 Task: Add Attachment from Google Drive to Card Card0000000023 in Board Board0000000006 in Workspace WS0000000002 in Trello. Add Cover Orange to Card Card0000000023 in Board Board0000000006 in Workspace WS0000000002 in Trello. Add "Add Label …" with "Title" Title0000000023 to Button Button0000000023 to Card Card0000000023 in Board Board0000000006 in Workspace WS0000000002 in Trello. Add Description DS0000000023 to Card Card0000000023 in Board Board0000000006 in Workspace WS0000000002 in Trello. Add Comment CM0000000023 to Card Card0000000023 in Board Board0000000006 in Workspace WS0000000002 in Trello
Action: Mouse moved to (388, 512)
Screenshot: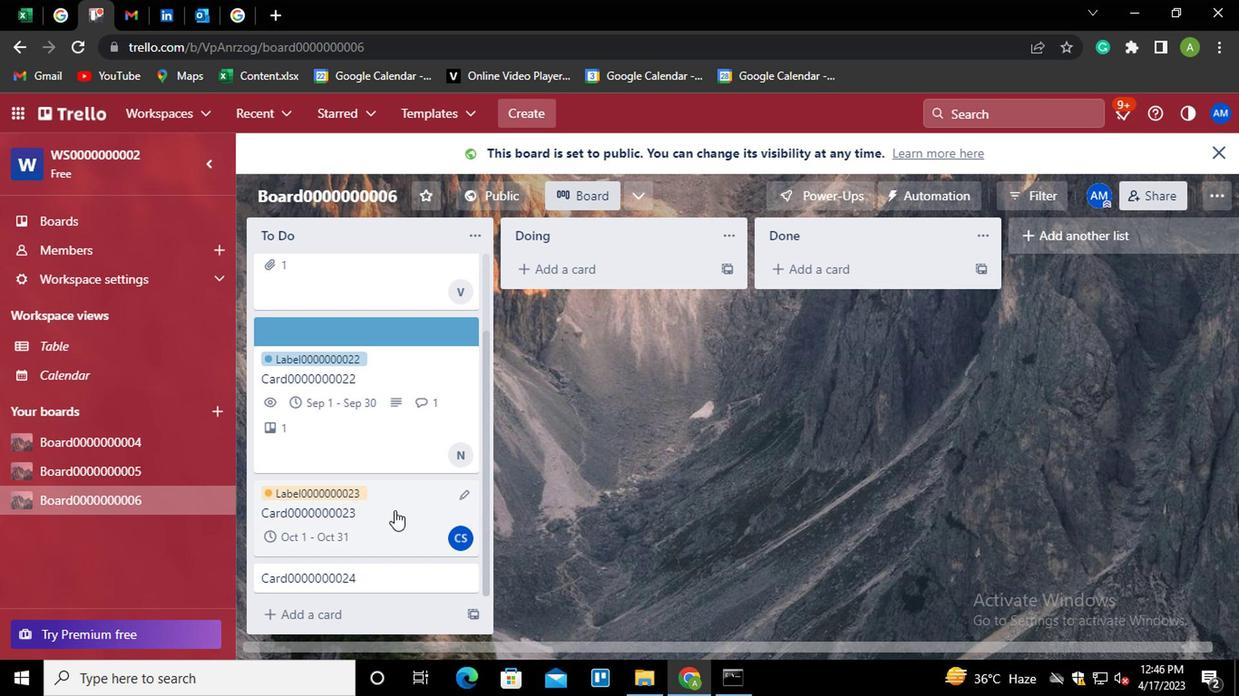 
Action: Mouse pressed left at (388, 512)
Screenshot: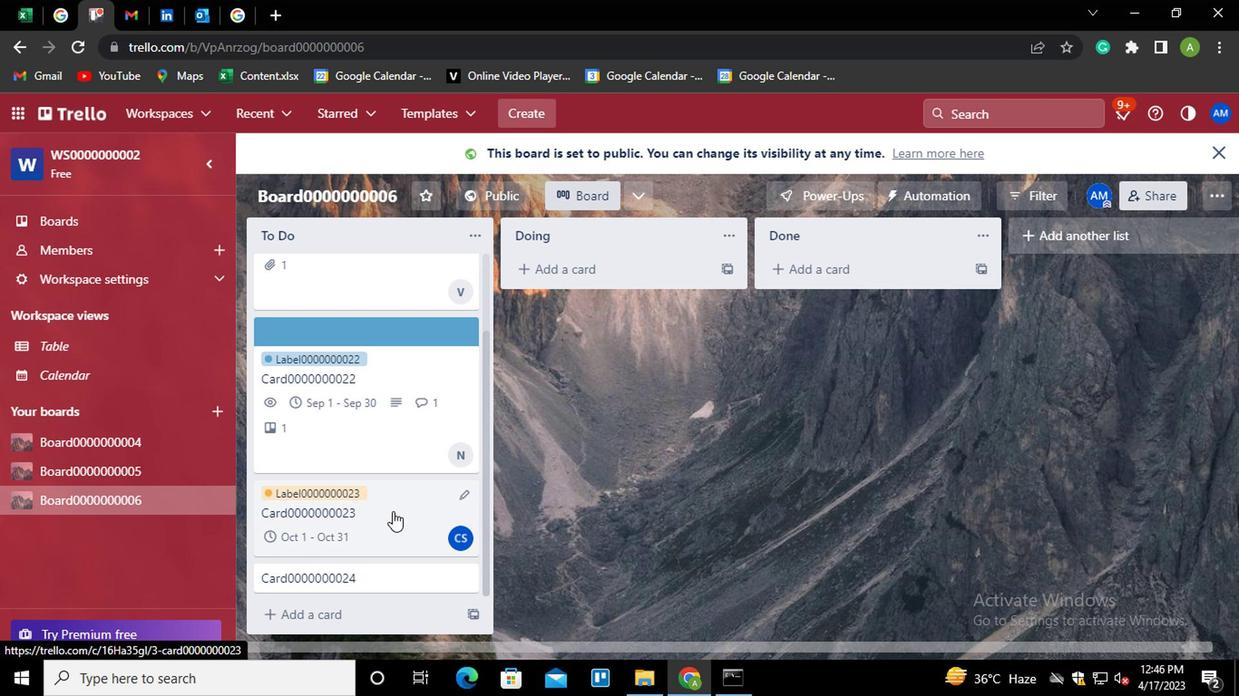 
Action: Mouse moved to (860, 394)
Screenshot: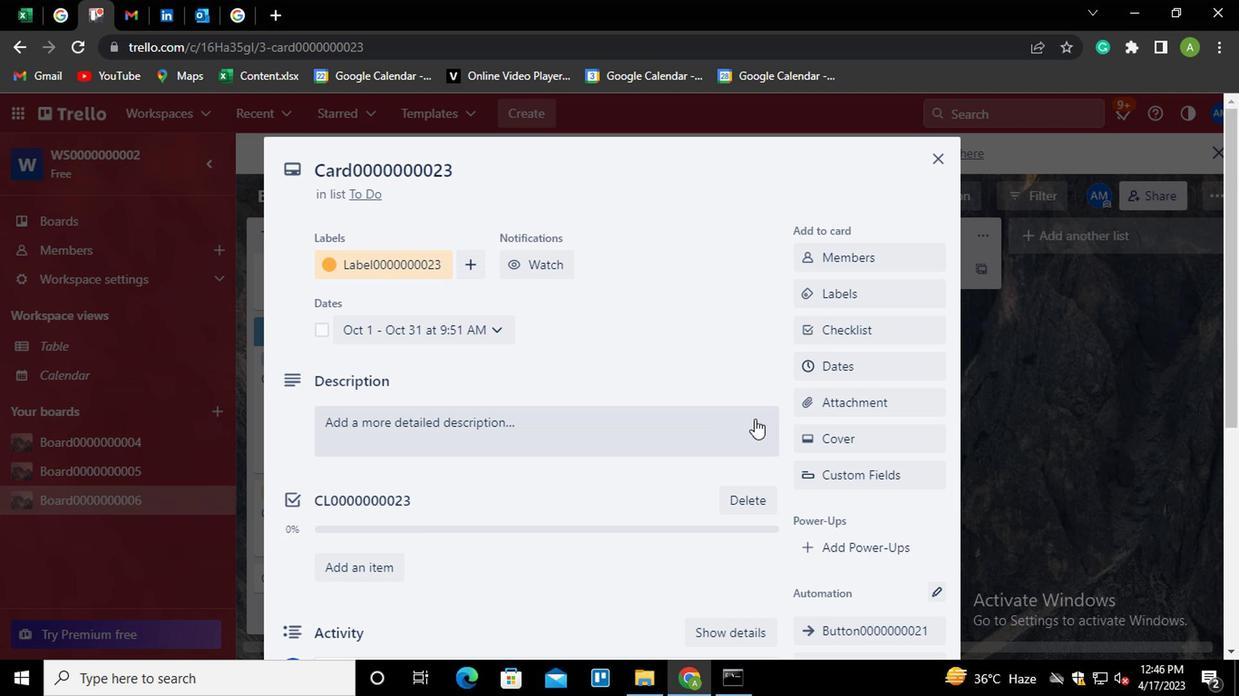 
Action: Mouse pressed left at (860, 394)
Screenshot: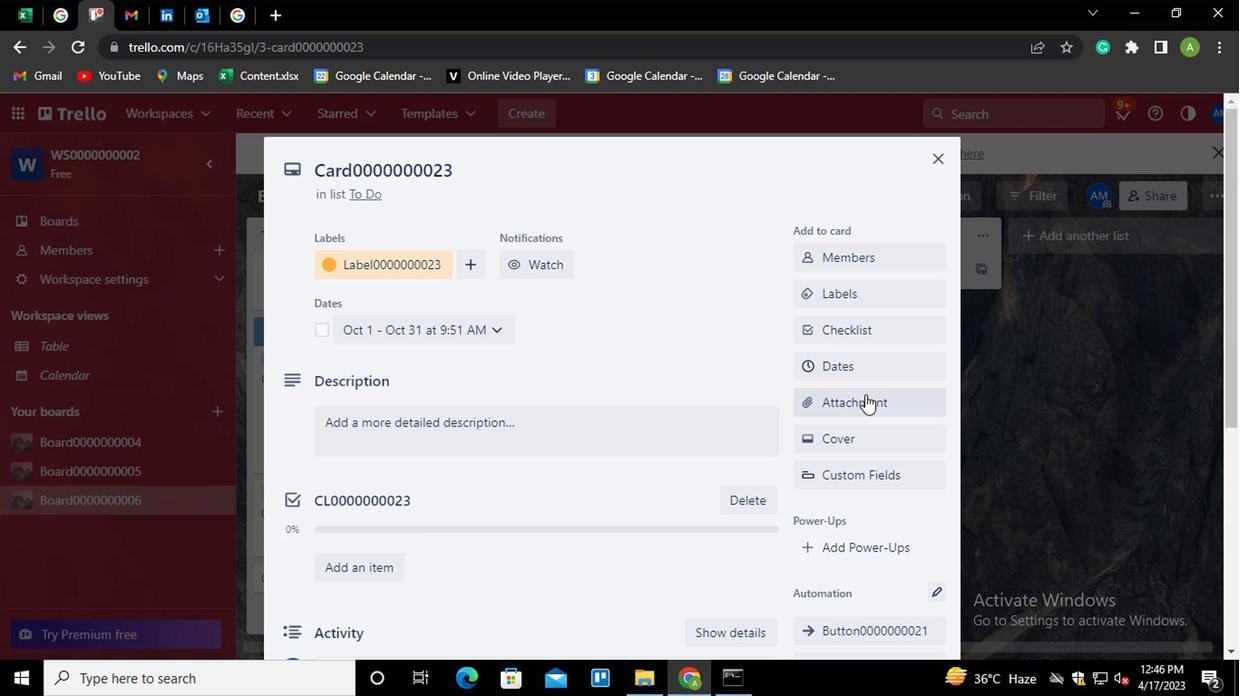 
Action: Mouse moved to (842, 254)
Screenshot: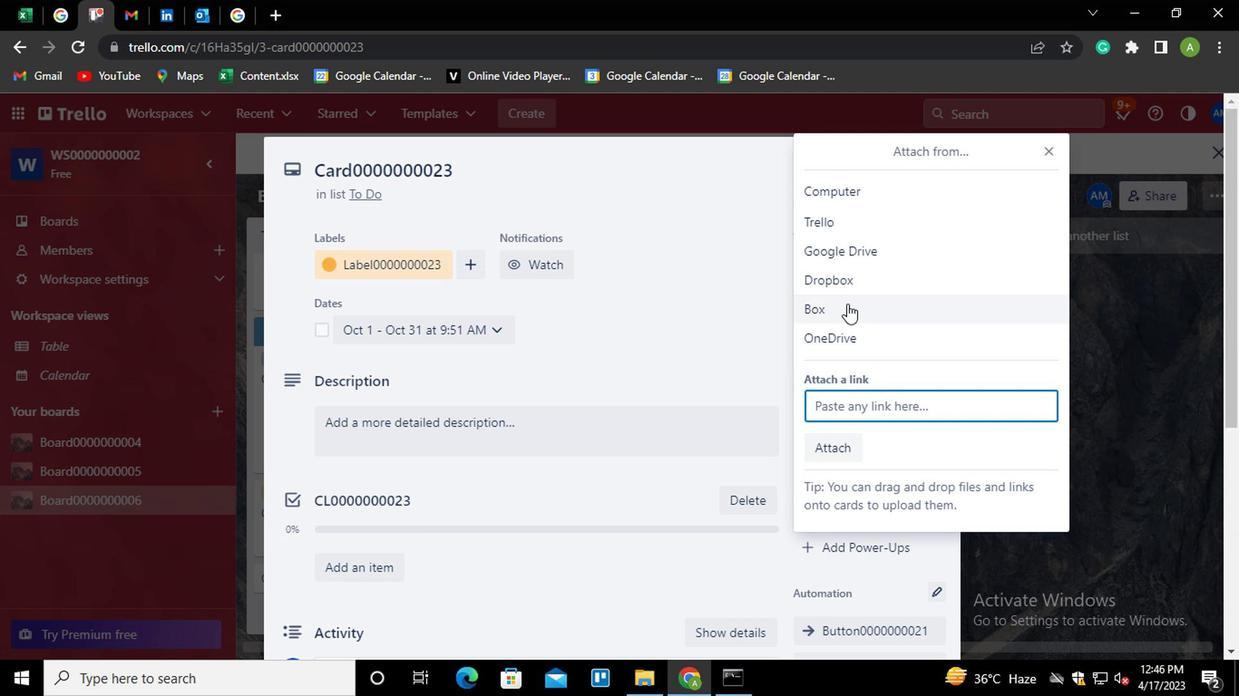 
Action: Mouse pressed left at (842, 254)
Screenshot: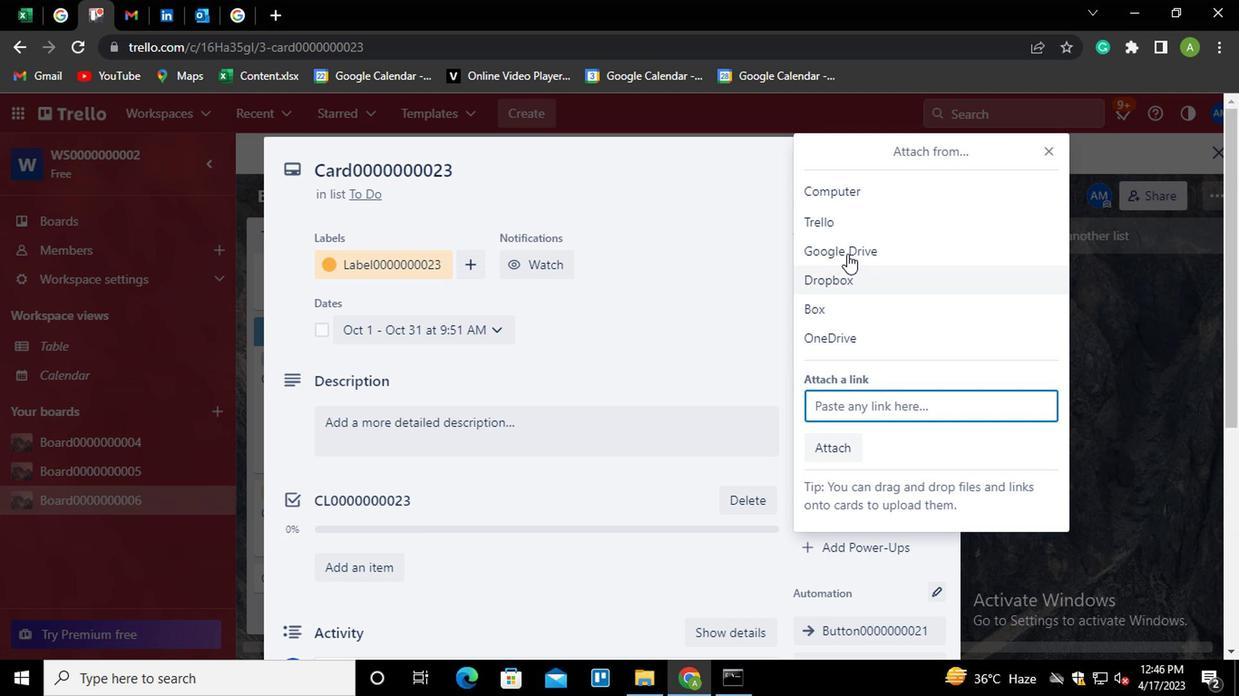 
Action: Mouse moved to (336, 380)
Screenshot: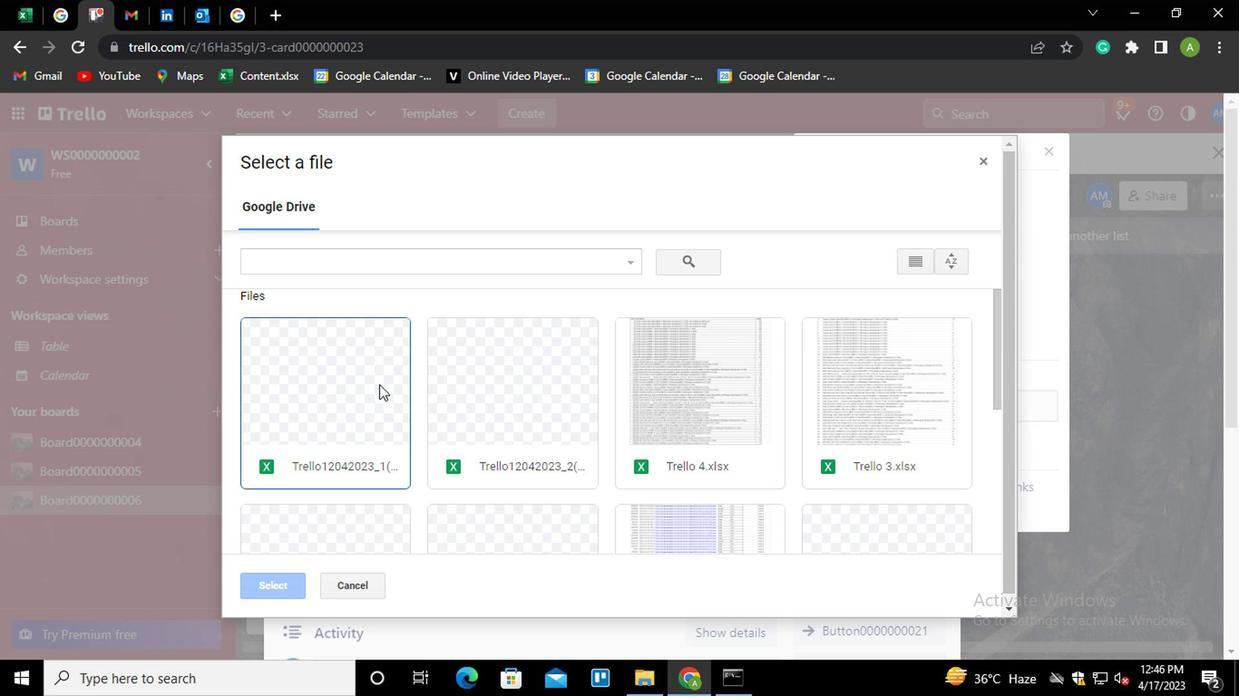 
Action: Mouse pressed left at (336, 380)
Screenshot: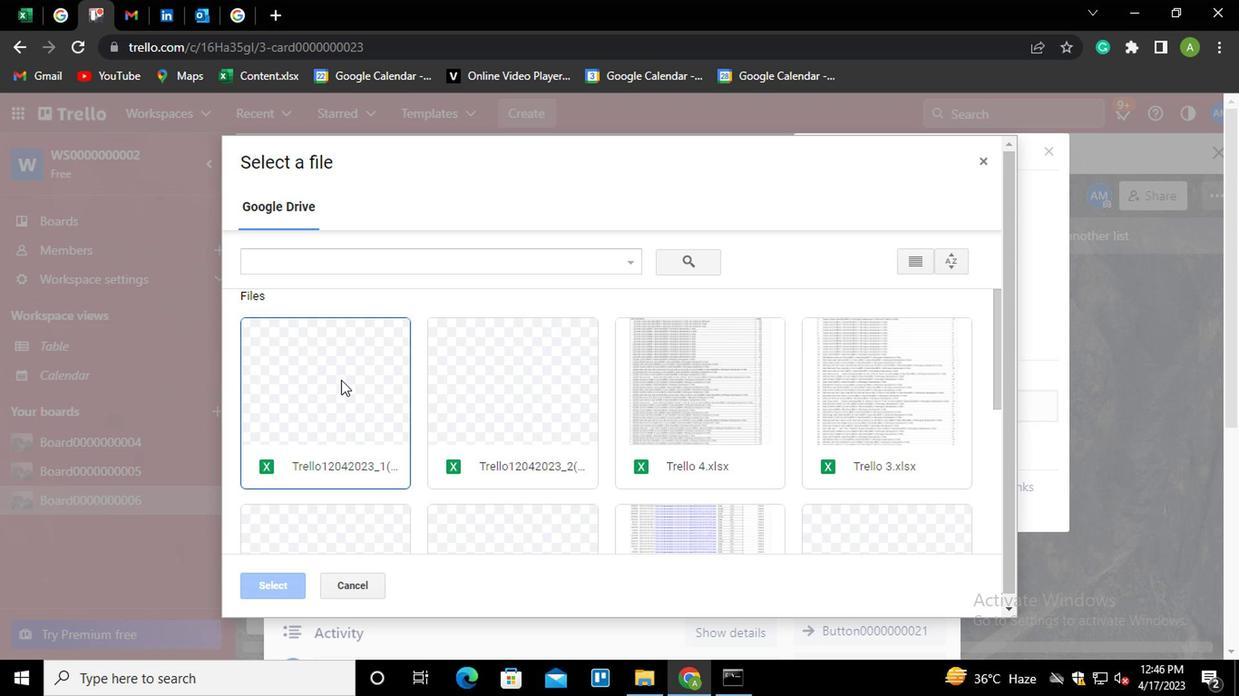 
Action: Mouse moved to (263, 589)
Screenshot: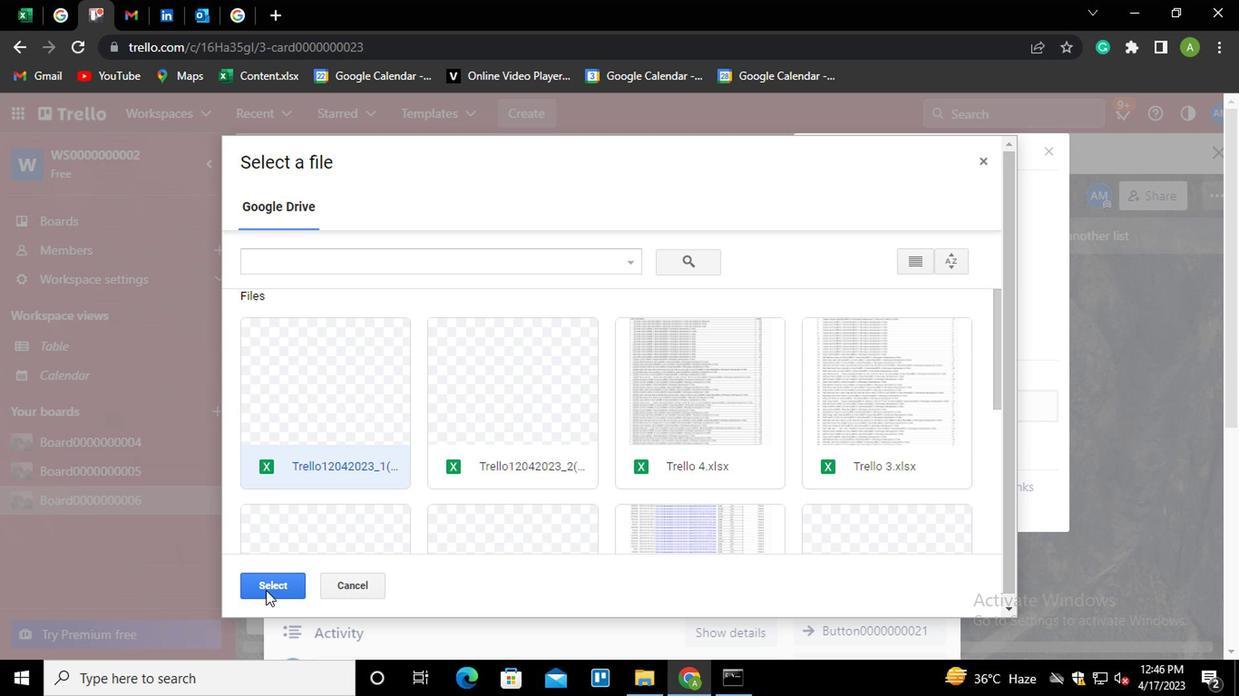 
Action: Mouse pressed left at (263, 589)
Screenshot: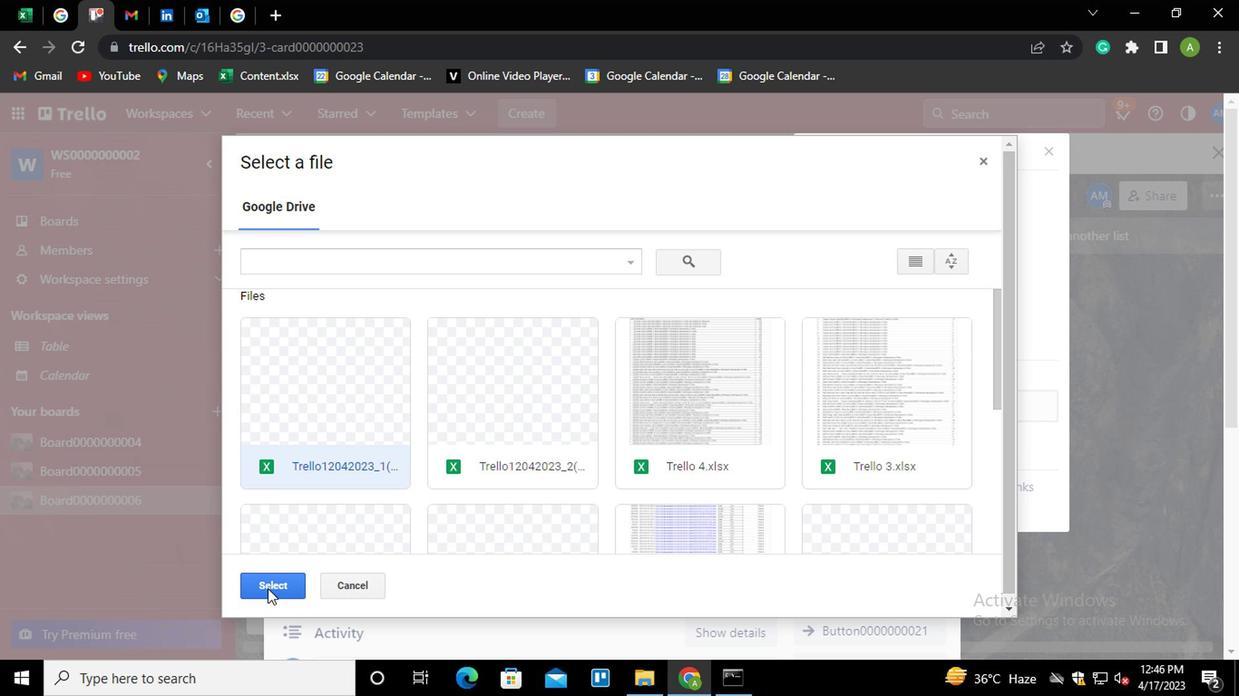 
Action: Mouse moved to (817, 445)
Screenshot: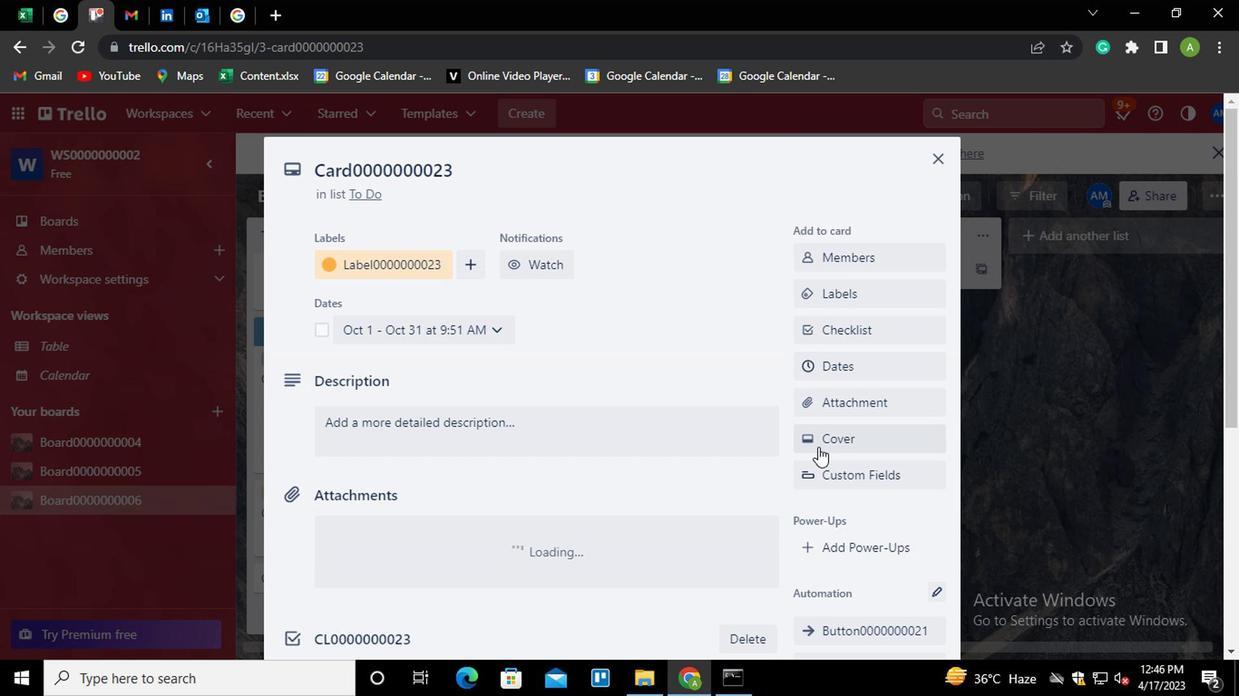 
Action: Mouse pressed left at (817, 445)
Screenshot: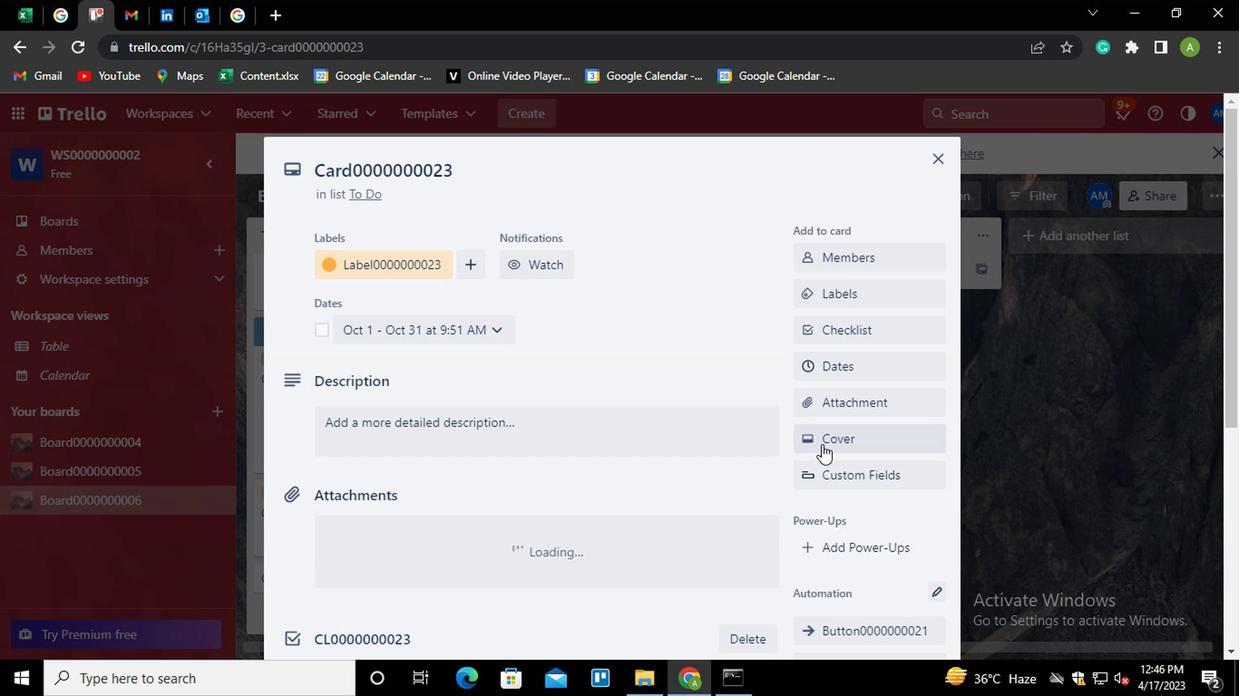 
Action: Mouse moved to (920, 322)
Screenshot: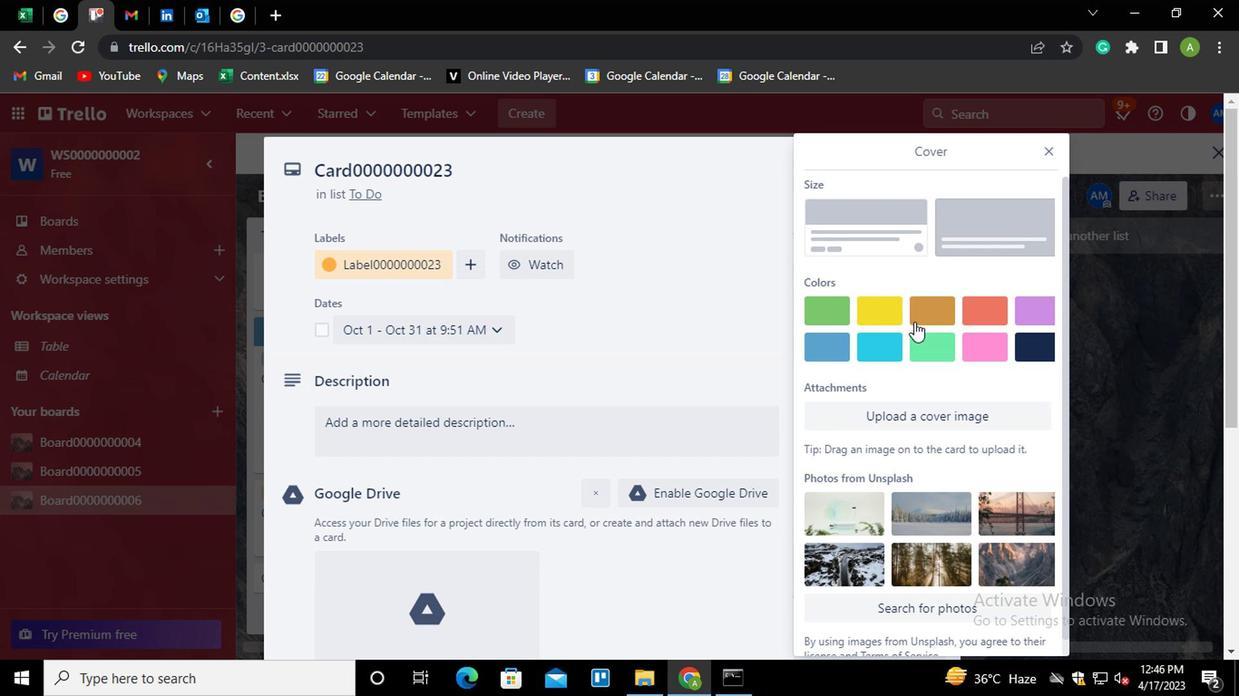 
Action: Mouse pressed left at (920, 322)
Screenshot: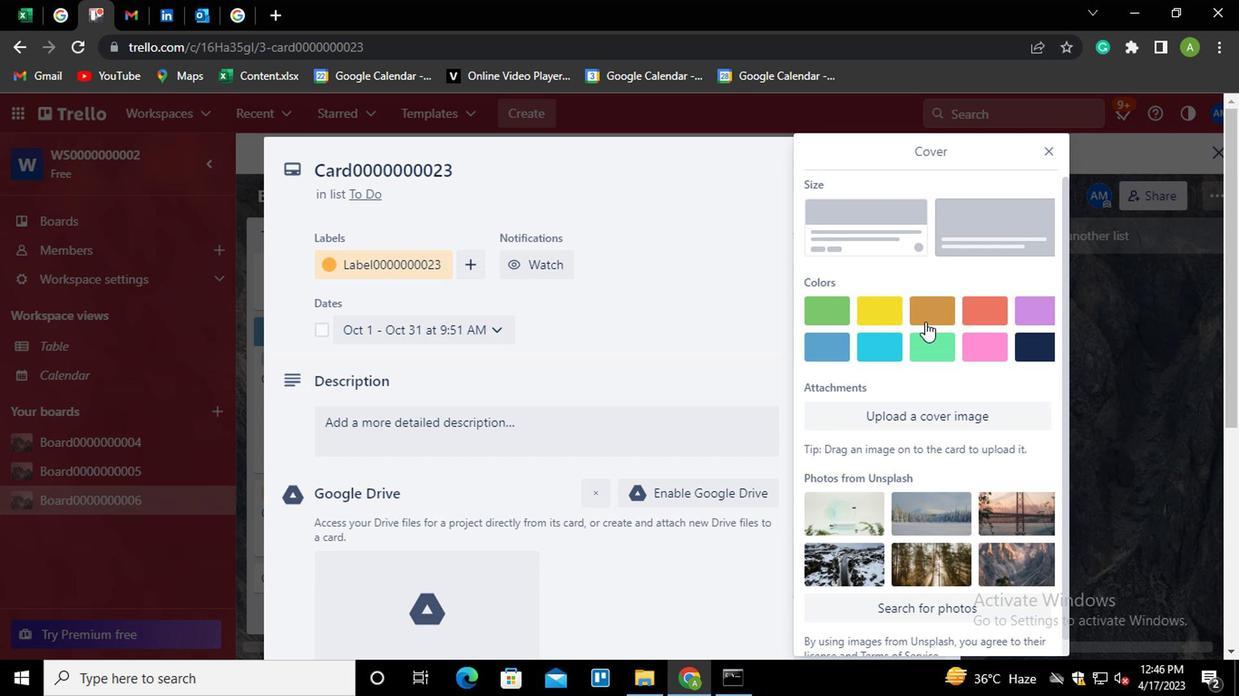 
Action: Mouse moved to (735, 374)
Screenshot: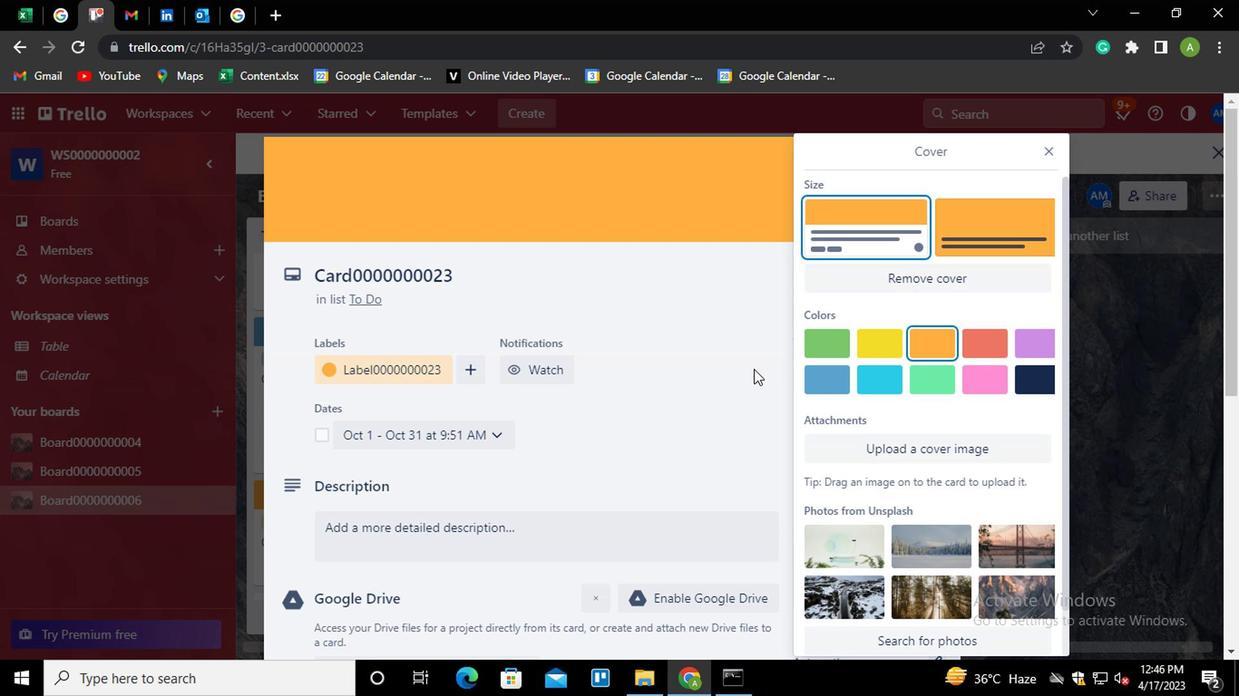 
Action: Mouse pressed left at (735, 374)
Screenshot: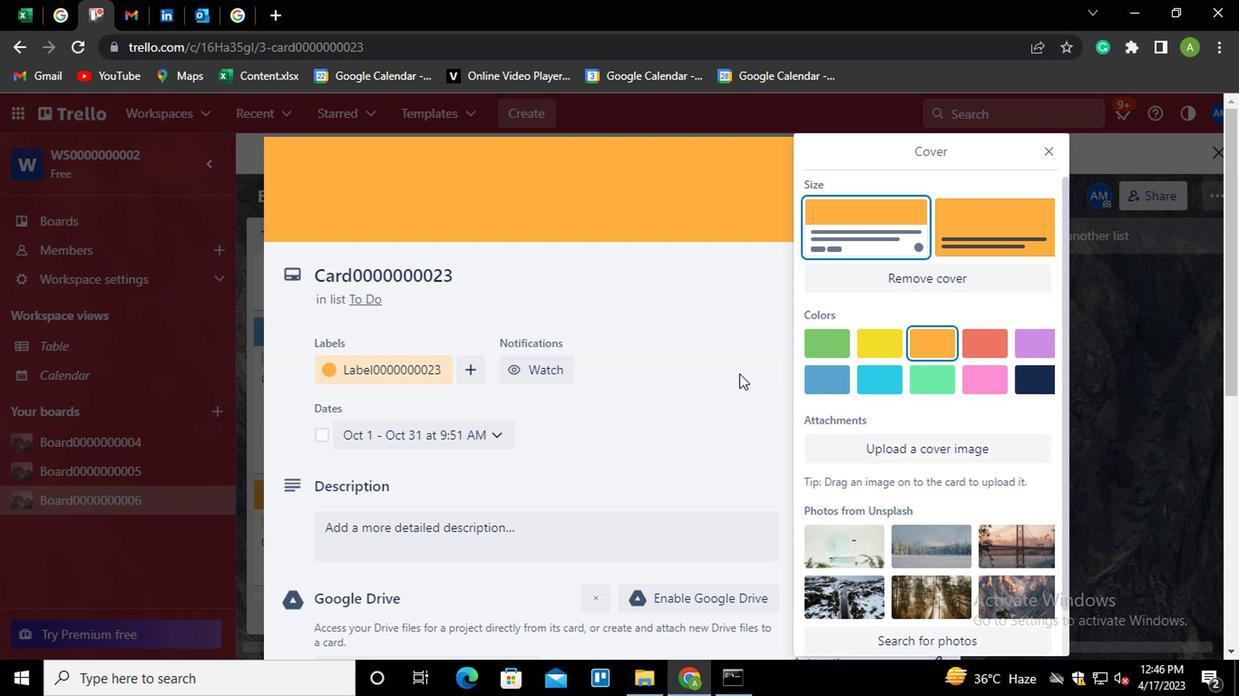 
Action: Mouse moved to (865, 473)
Screenshot: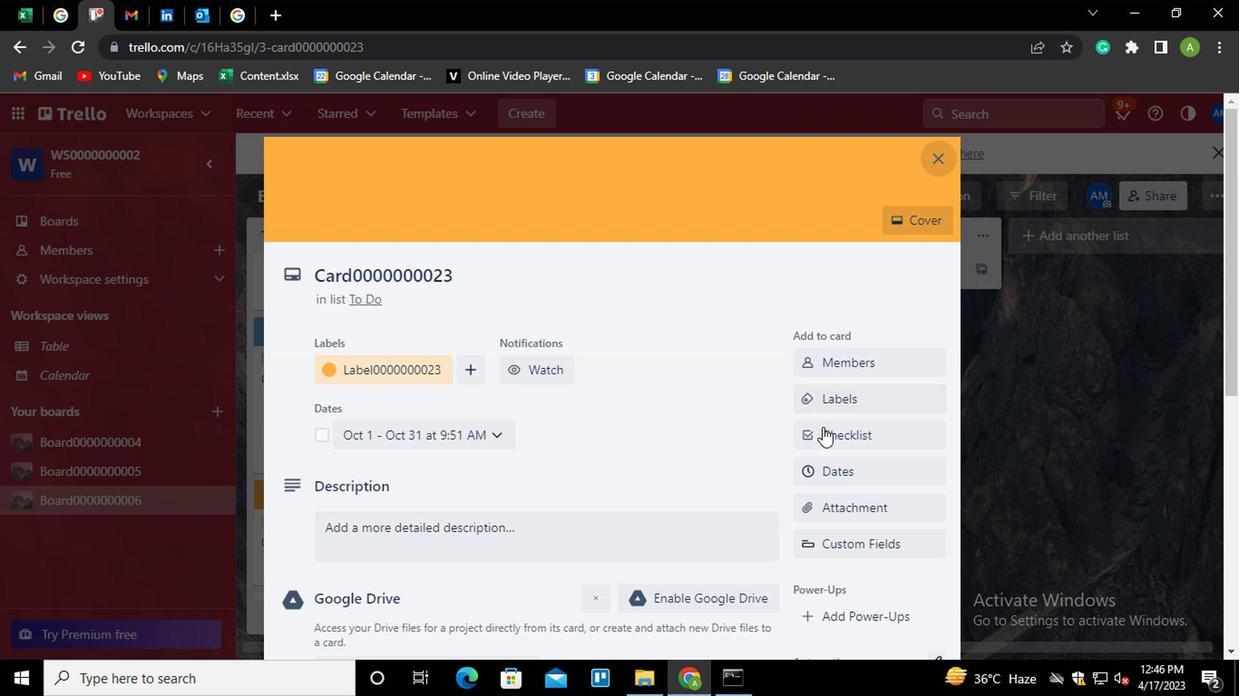 
Action: Mouse scrolled (865, 472) with delta (0, 0)
Screenshot: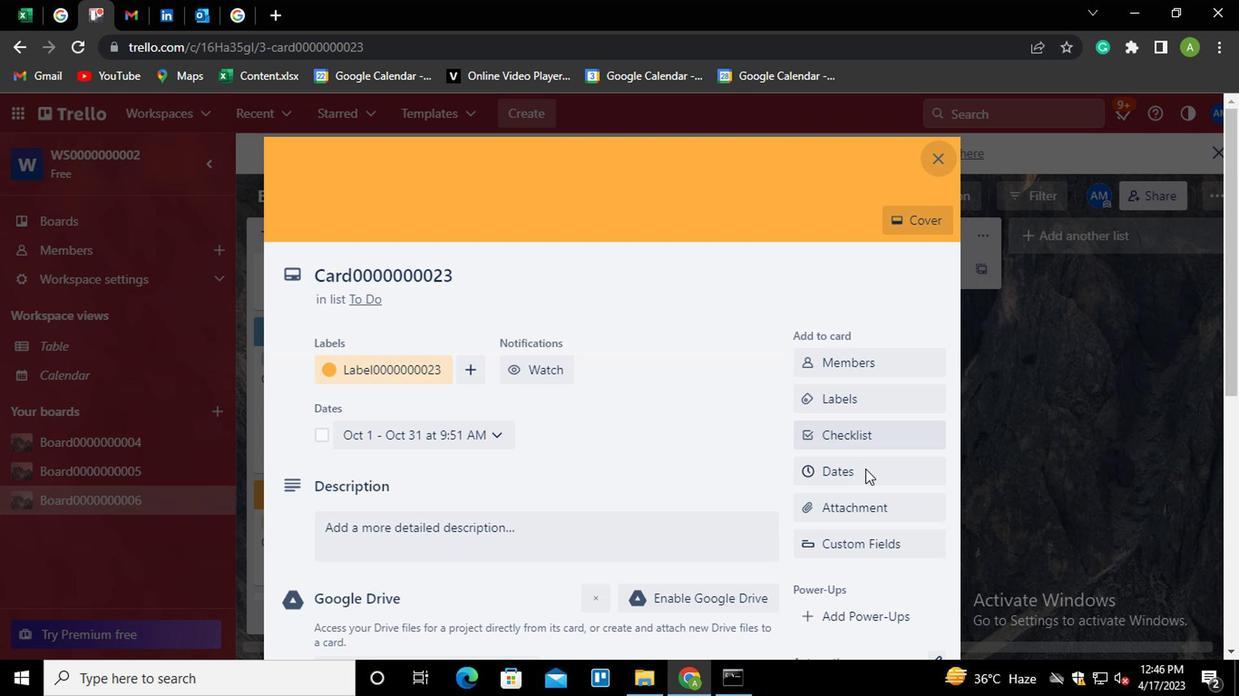
Action: Mouse scrolled (865, 472) with delta (0, 0)
Screenshot: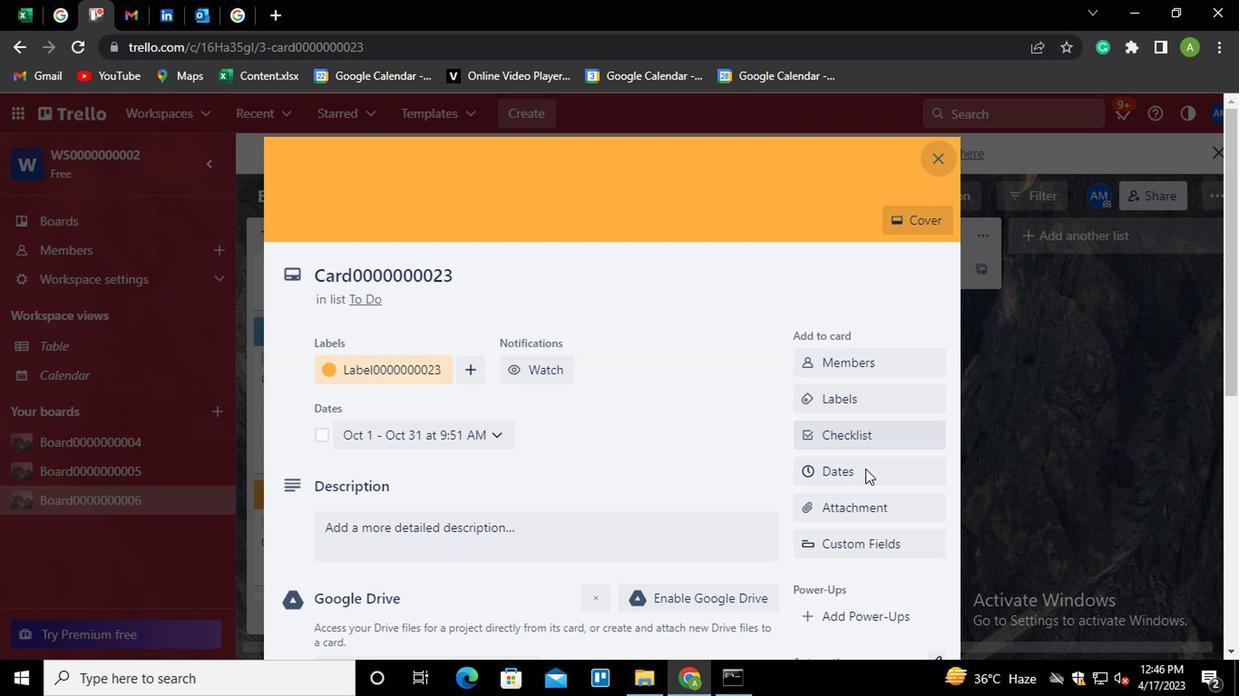 
Action: Mouse scrolled (865, 472) with delta (0, 0)
Screenshot: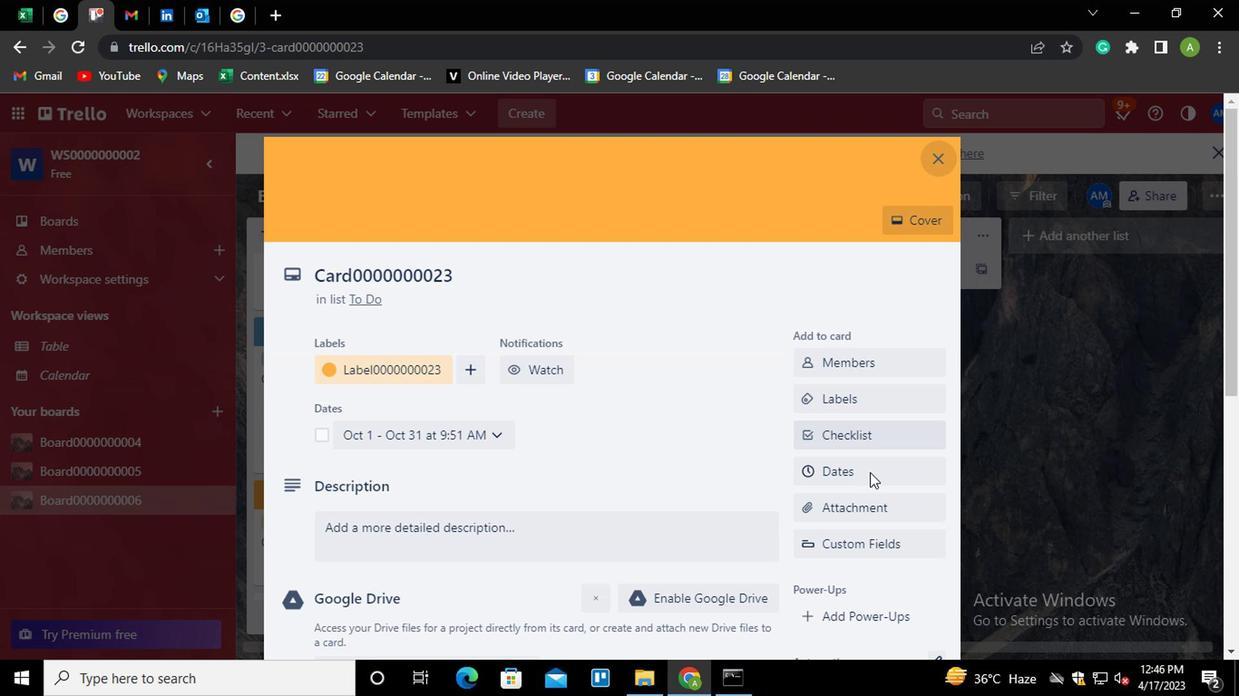 
Action: Mouse moved to (849, 497)
Screenshot: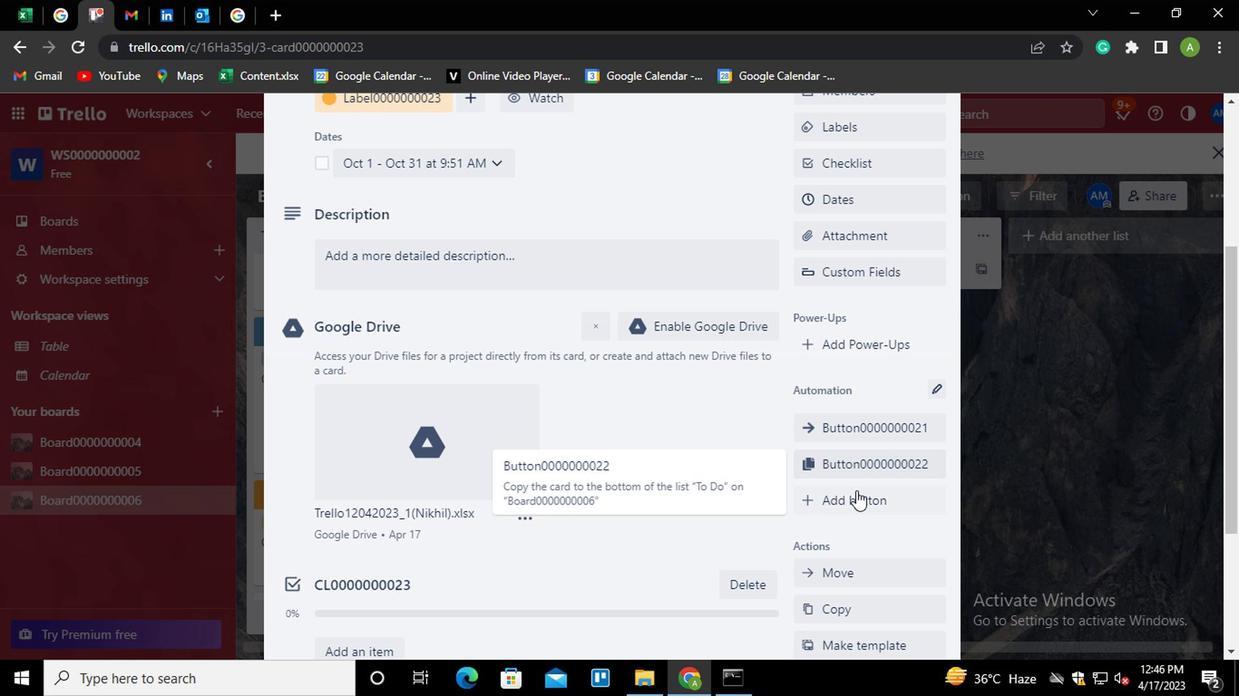 
Action: Mouse pressed left at (849, 497)
Screenshot: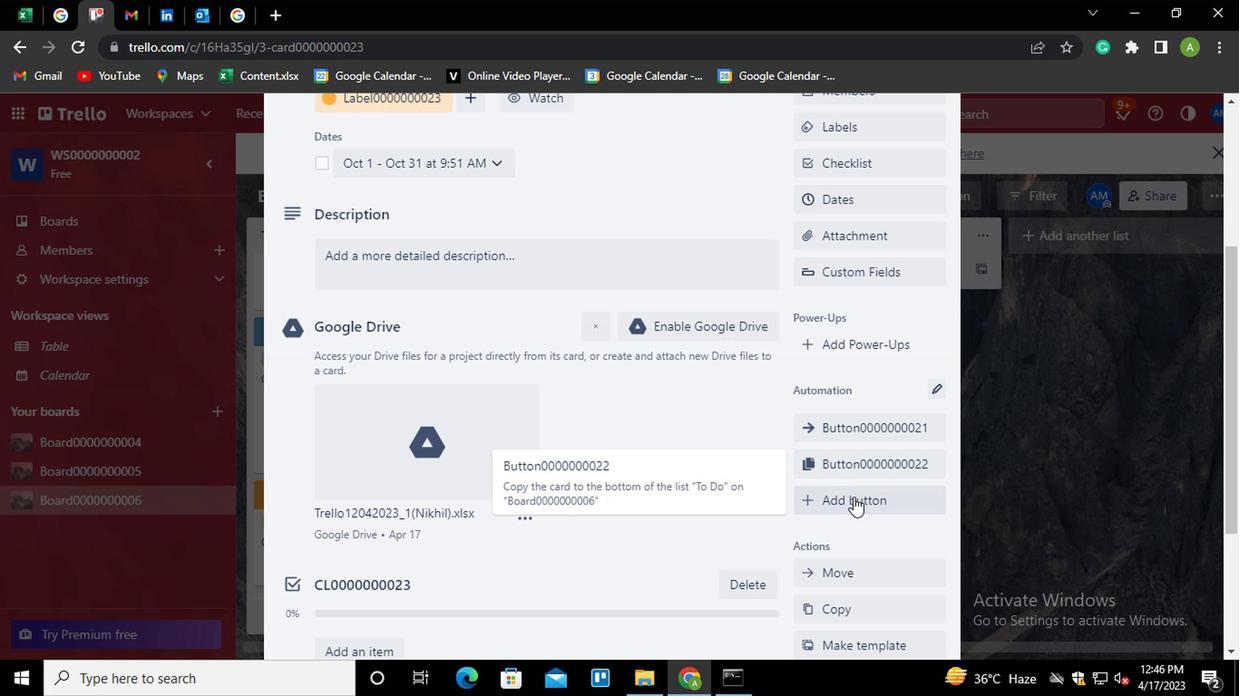 
Action: Mouse moved to (849, 306)
Screenshot: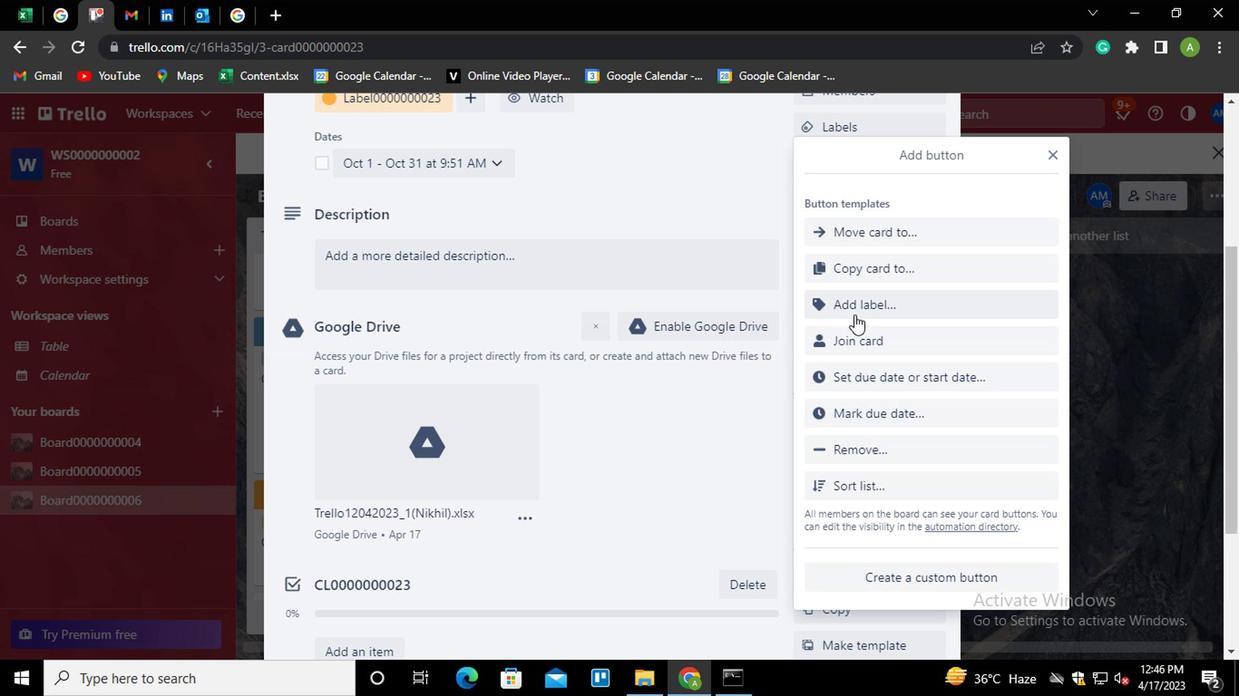 
Action: Mouse pressed left at (849, 306)
Screenshot: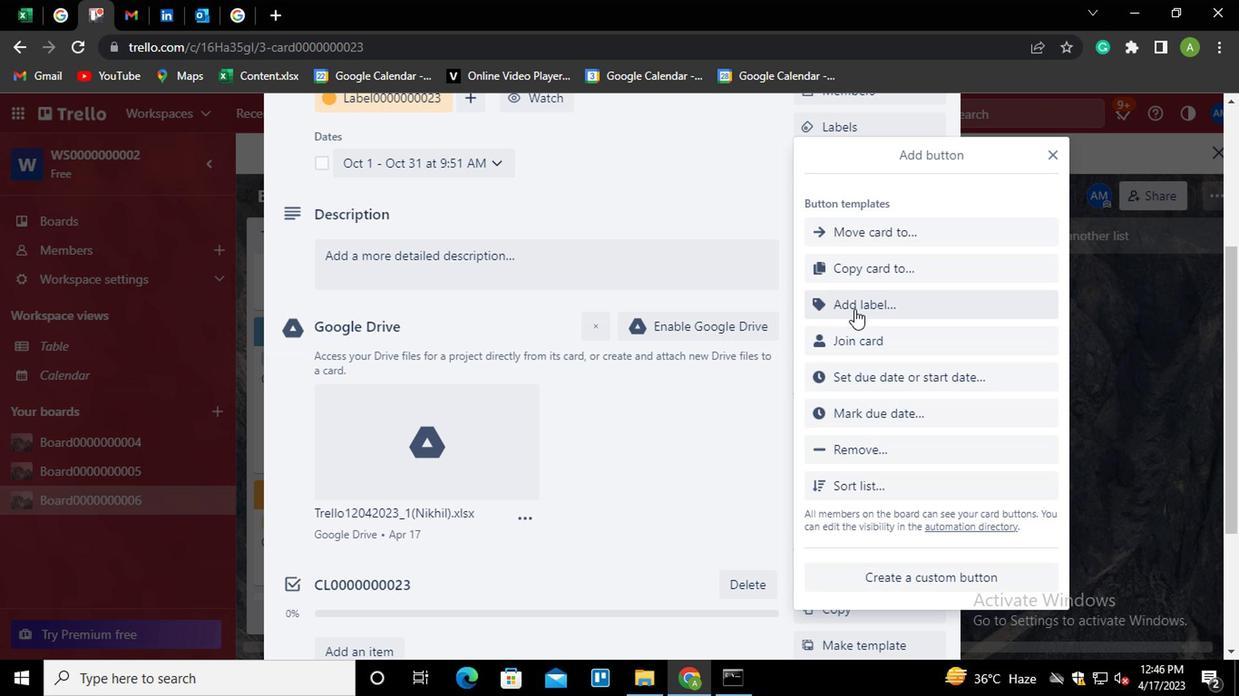 
Action: Mouse moved to (873, 244)
Screenshot: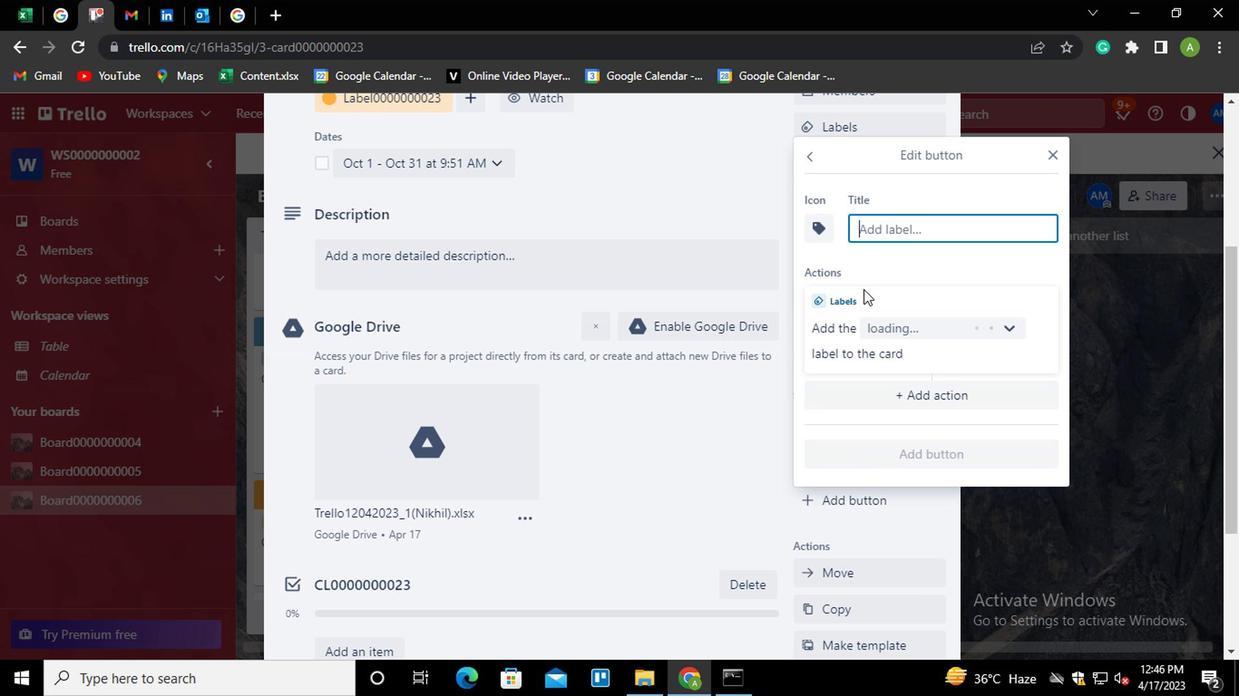 
Action: Key pressed <Key.shift>
Screenshot: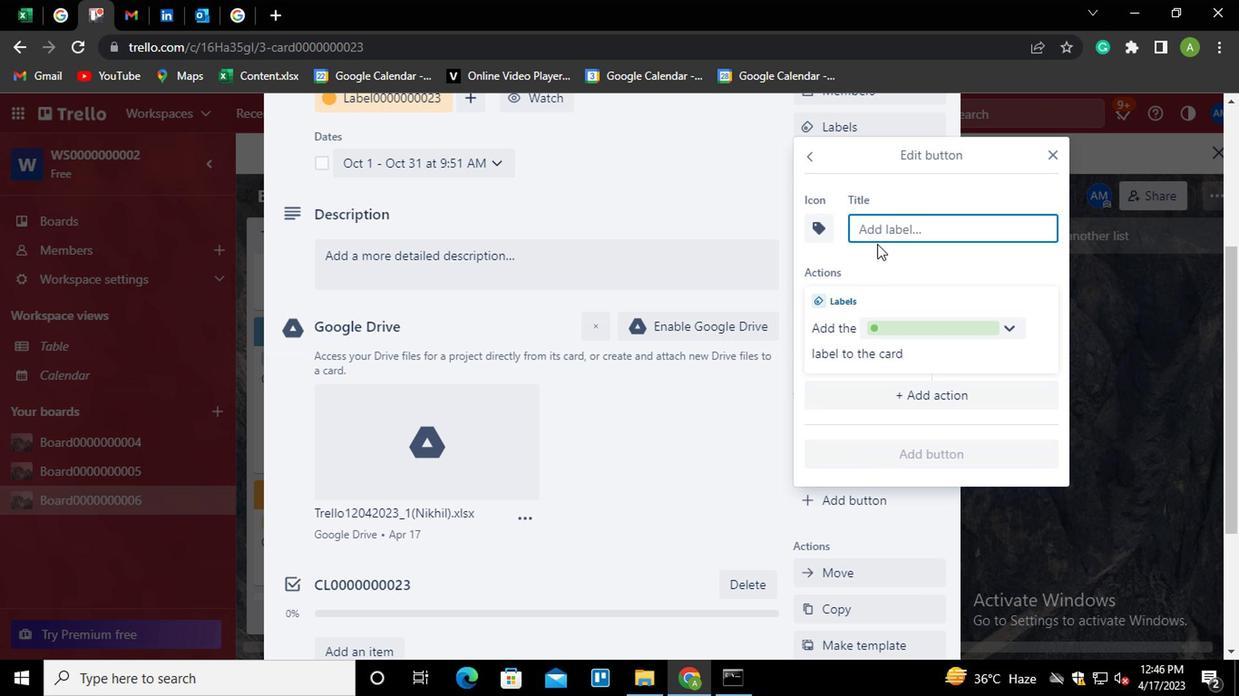 
Action: Mouse moved to (871, 248)
Screenshot: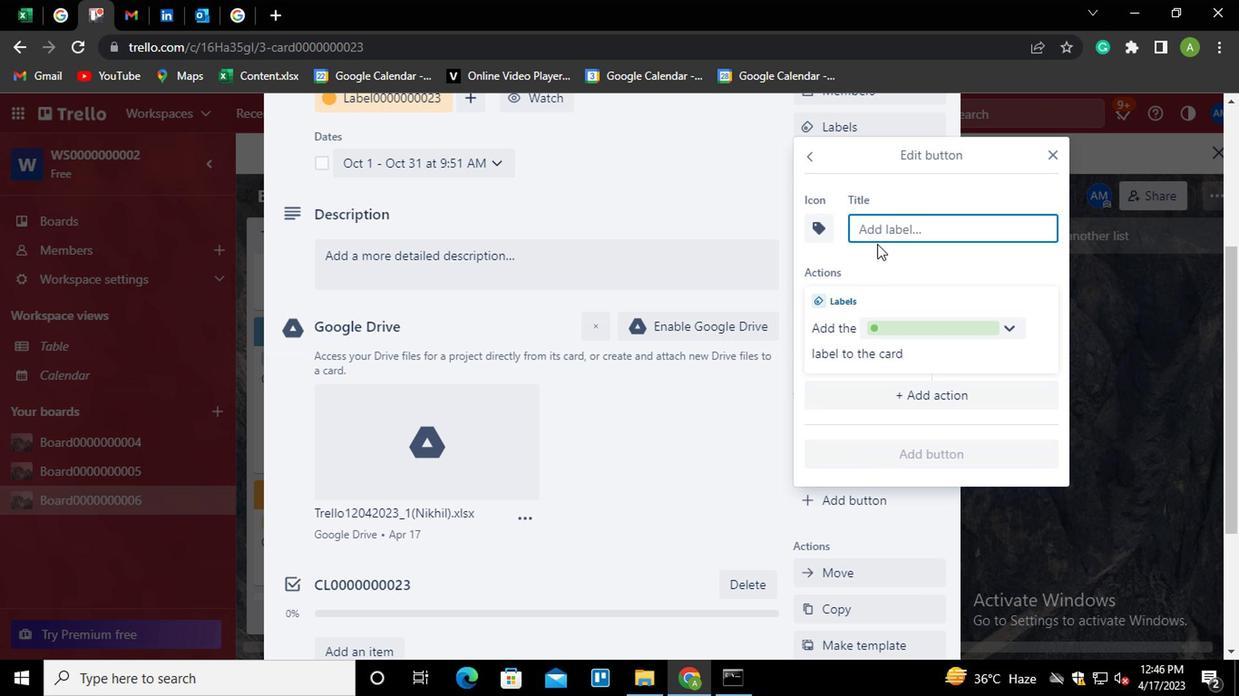 
Action: Key pressed T
Screenshot: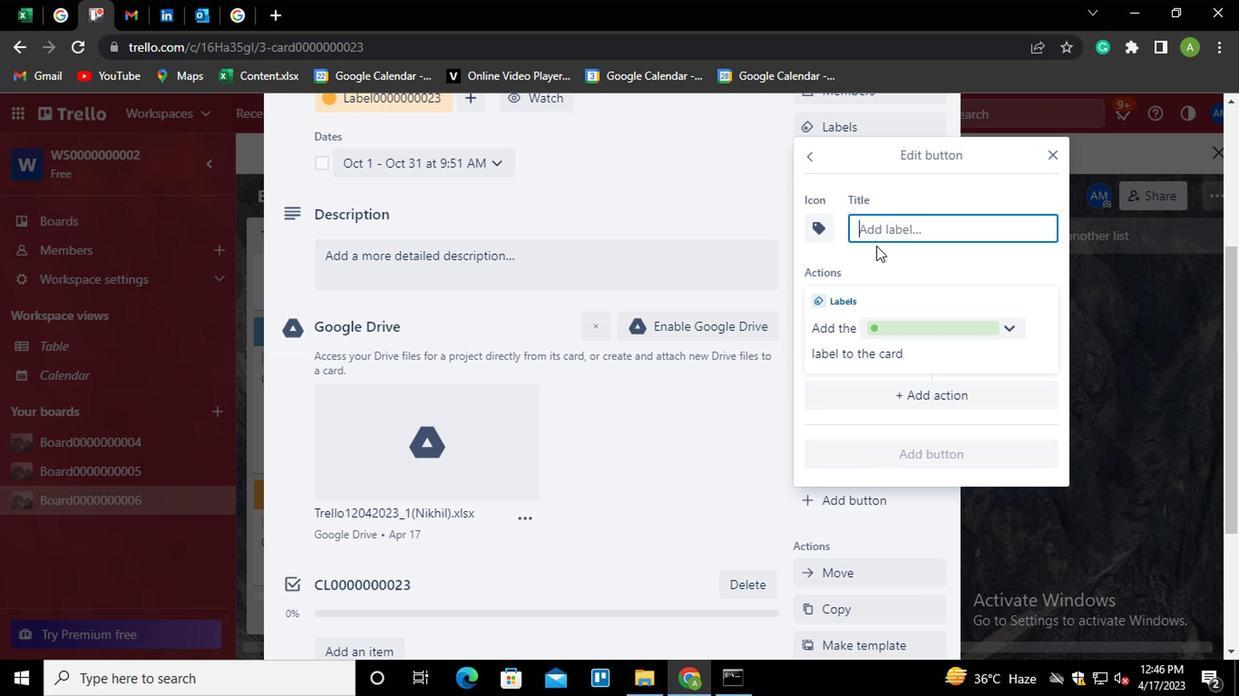 
Action: Mouse moved to (871, 248)
Screenshot: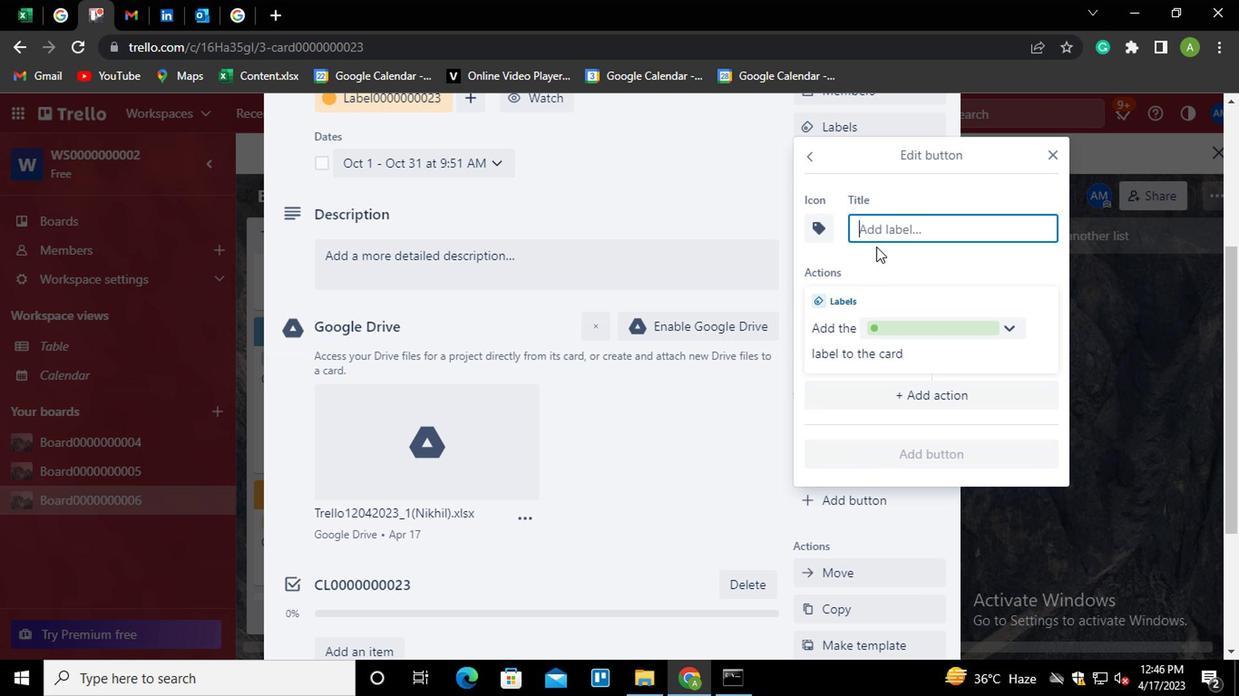 
Action: Key pressed ITLE0000000023
Screenshot: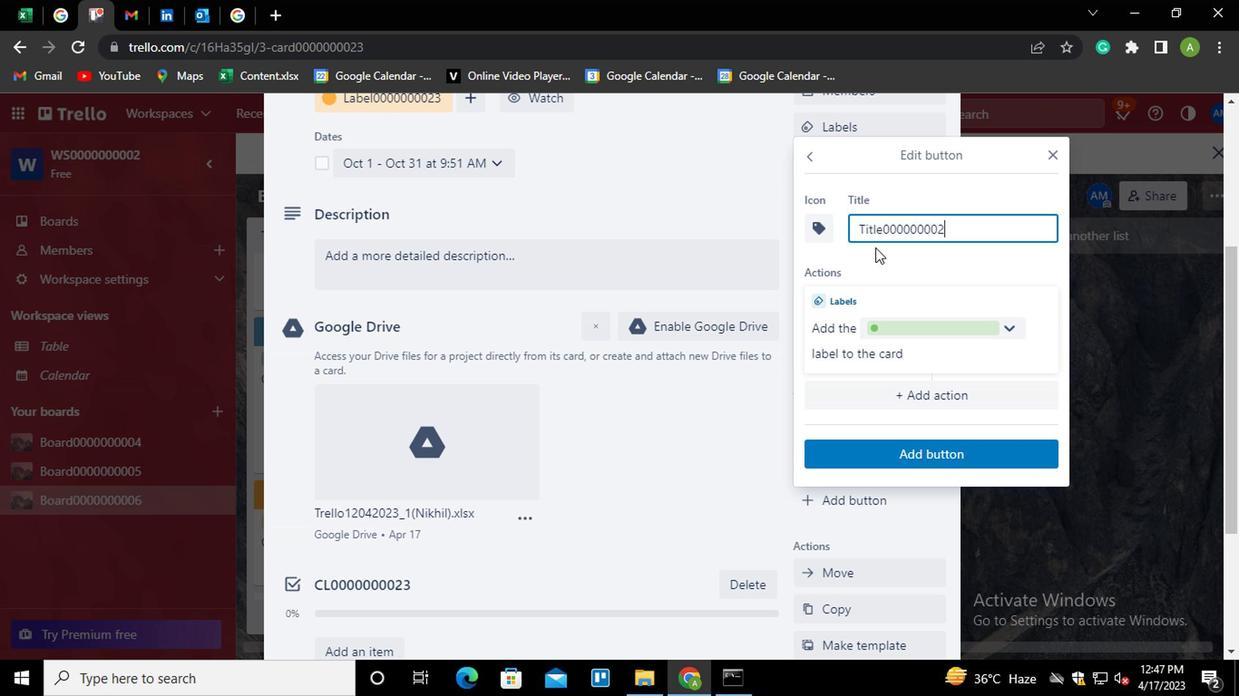 
Action: Mouse moved to (905, 461)
Screenshot: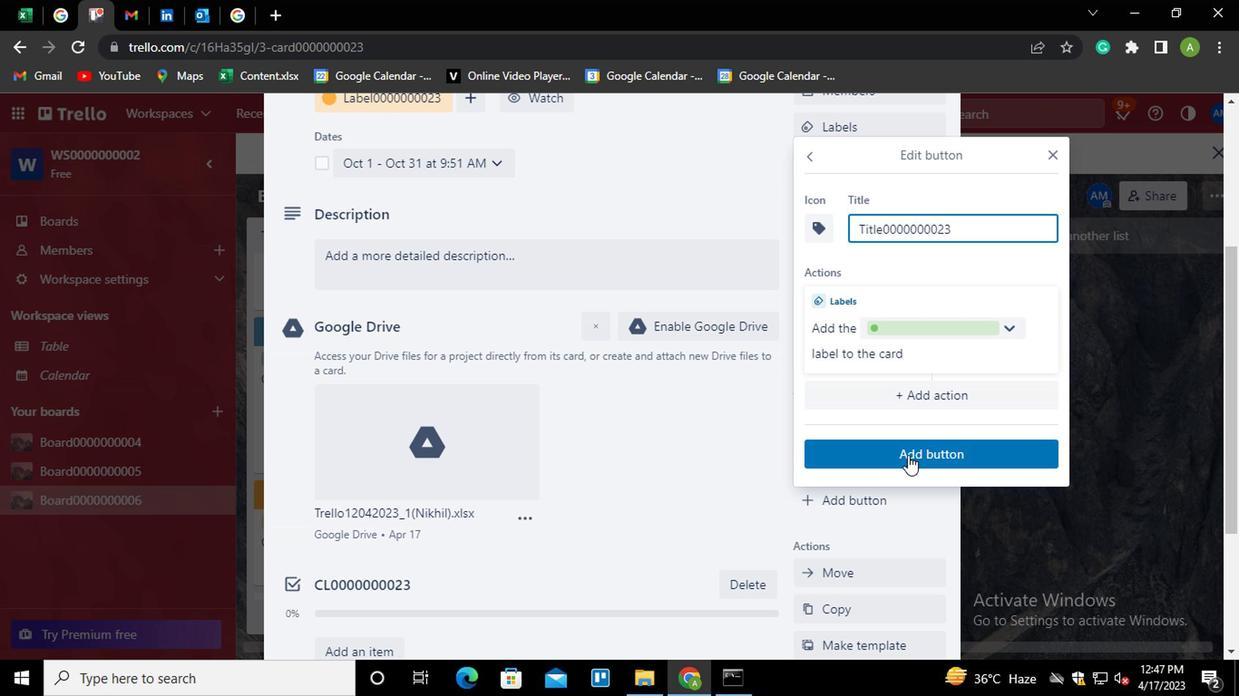 
Action: Mouse pressed left at (905, 461)
Screenshot: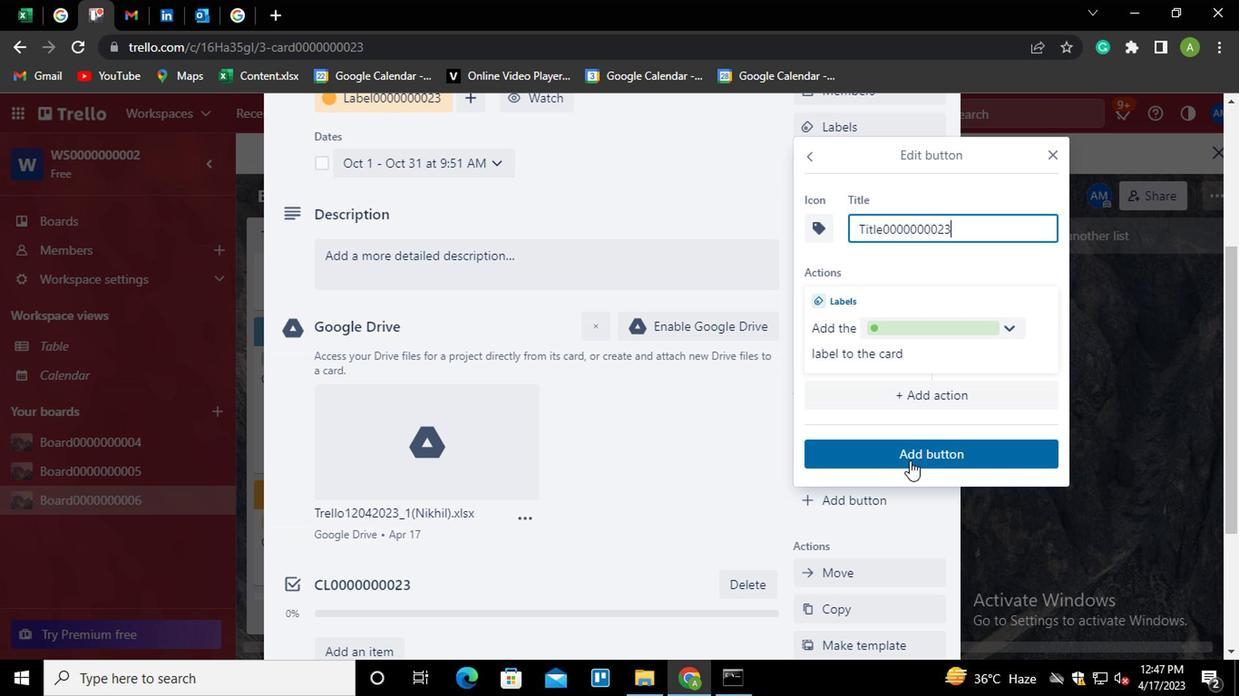 
Action: Mouse moved to (531, 271)
Screenshot: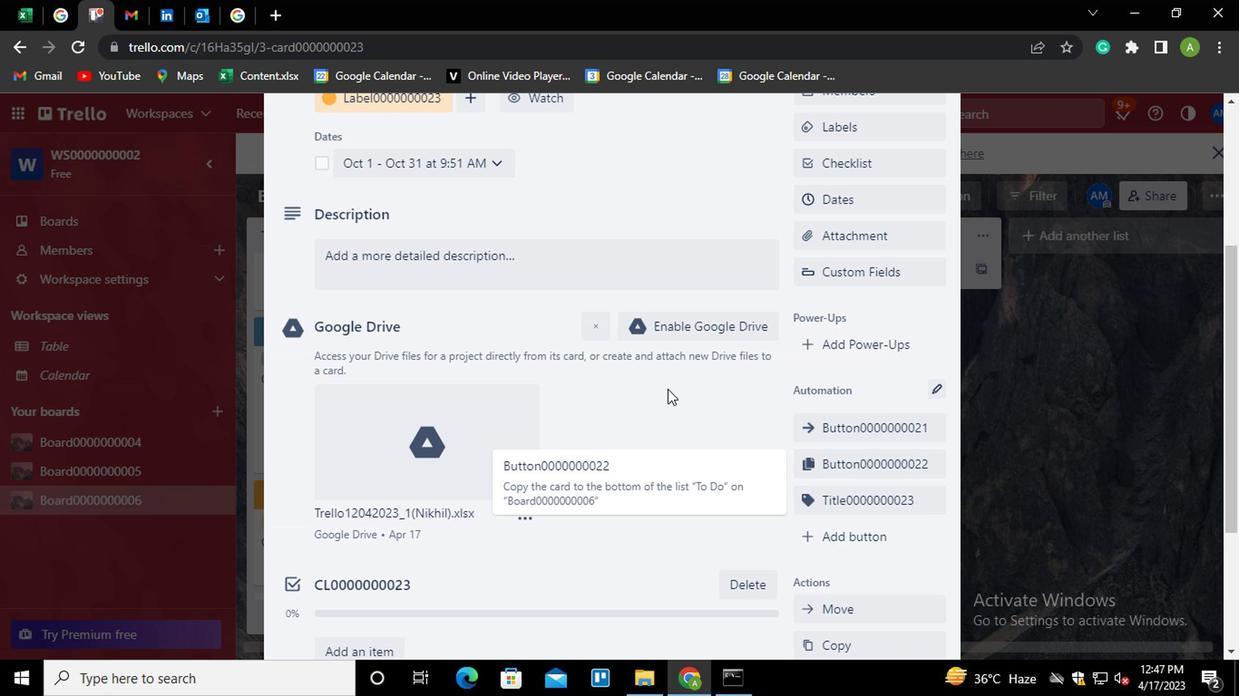 
Action: Mouse pressed left at (531, 271)
Screenshot: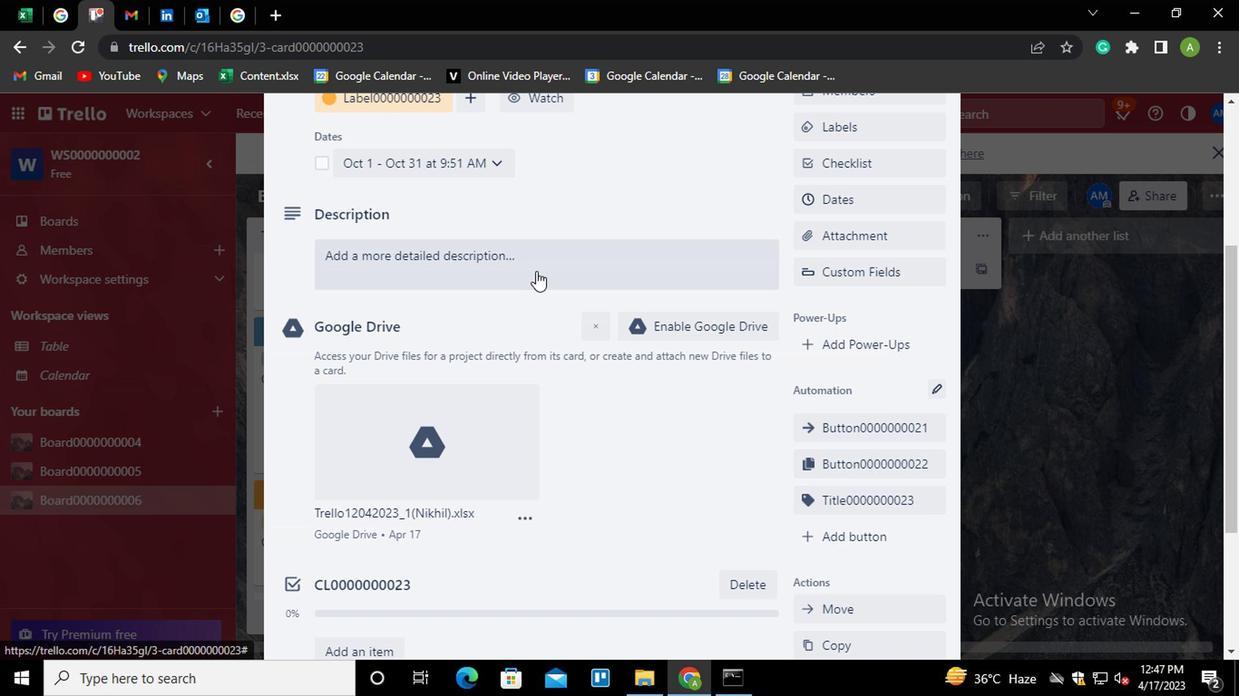 
Action: Key pressed <Key.shift>DS0000000023
Screenshot: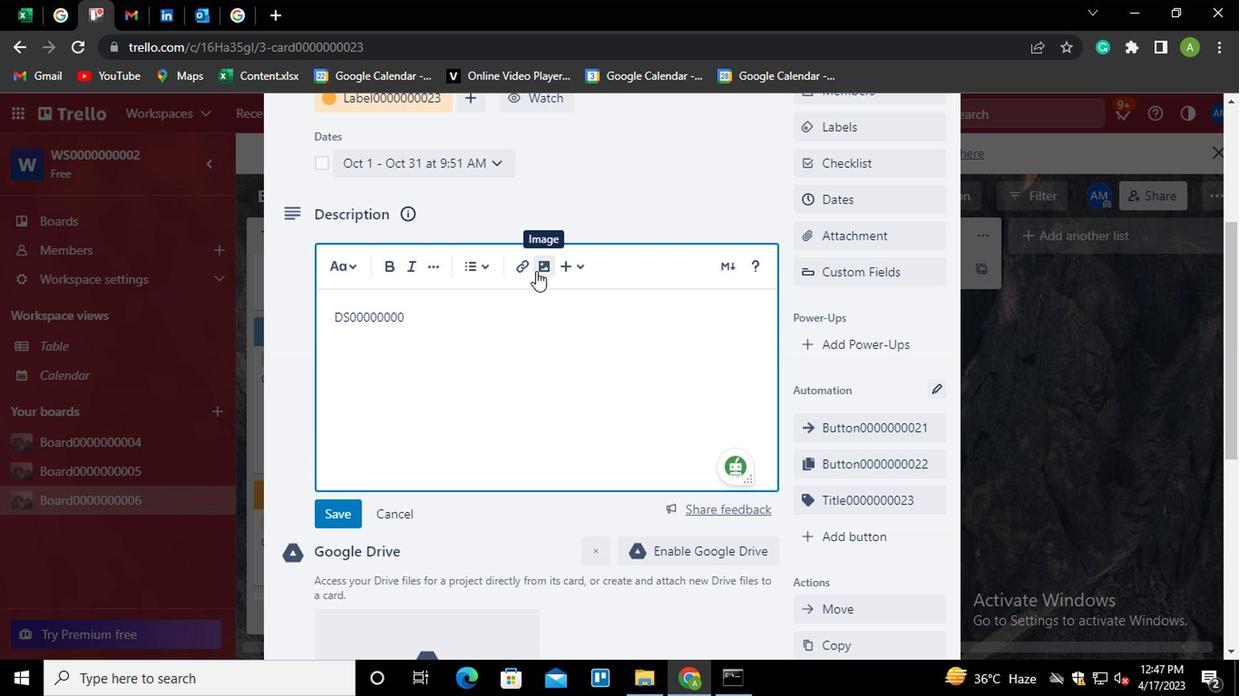 
Action: Mouse moved to (342, 513)
Screenshot: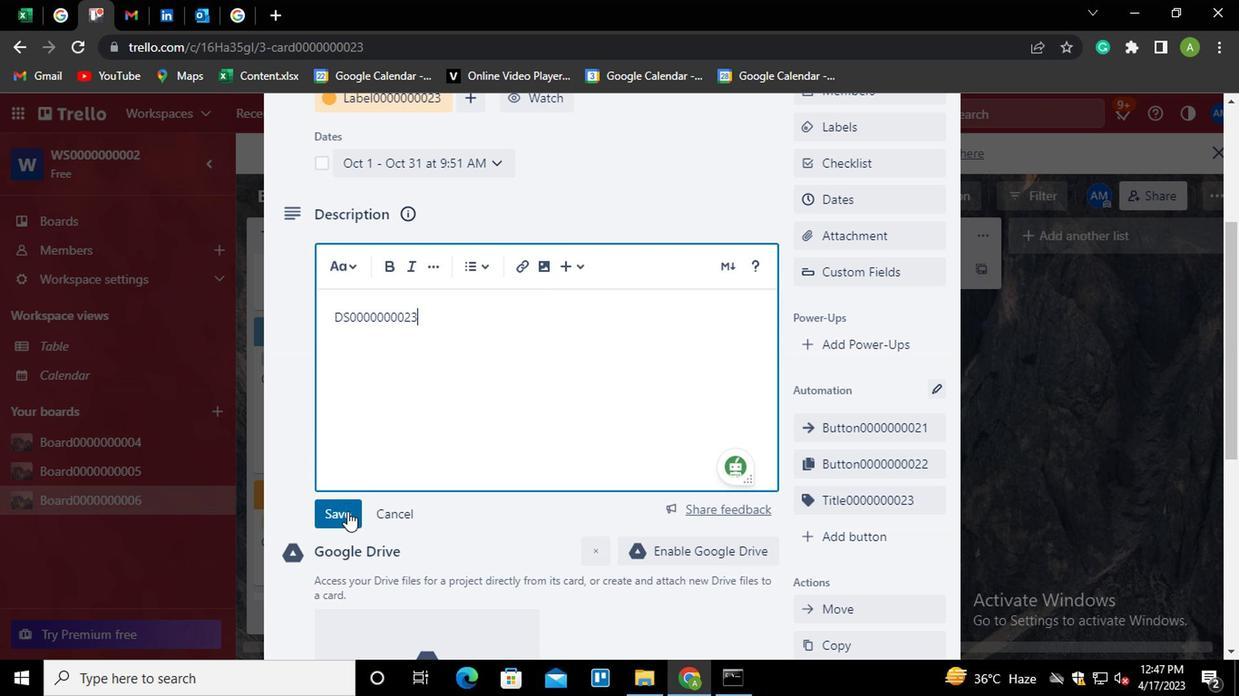 
Action: Mouse pressed left at (342, 513)
Screenshot: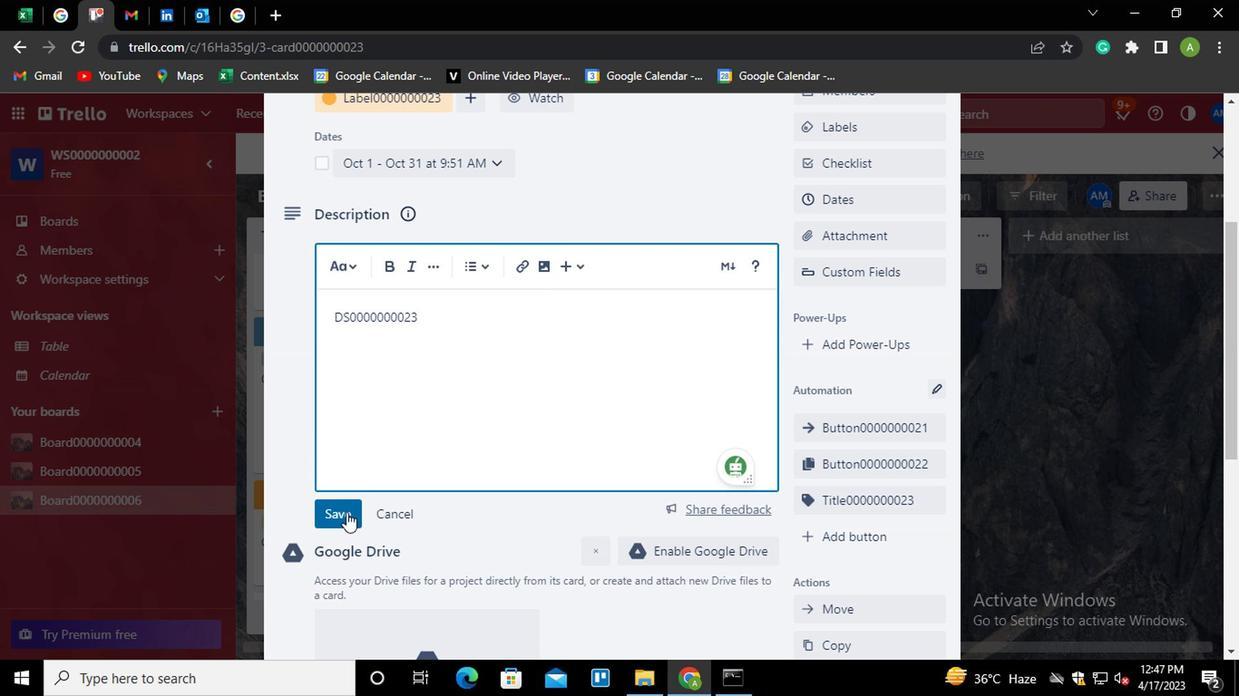 
Action: Mouse moved to (402, 573)
Screenshot: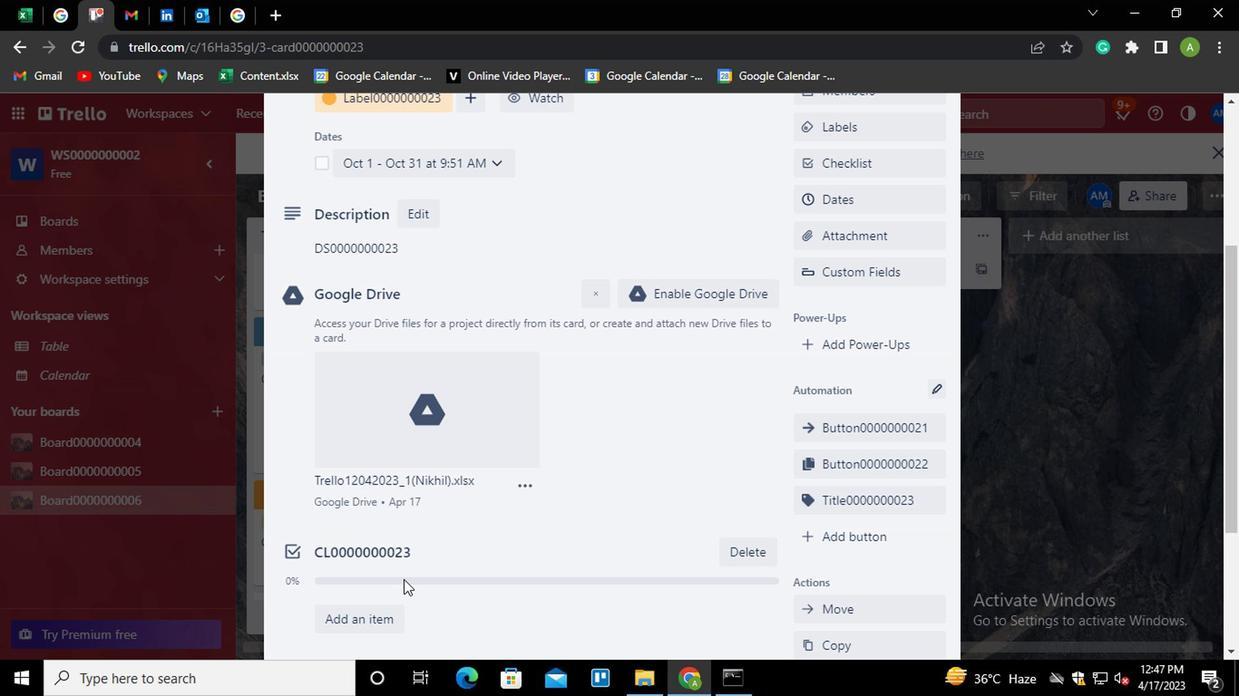 
Action: Mouse scrolled (402, 573) with delta (0, 0)
Screenshot: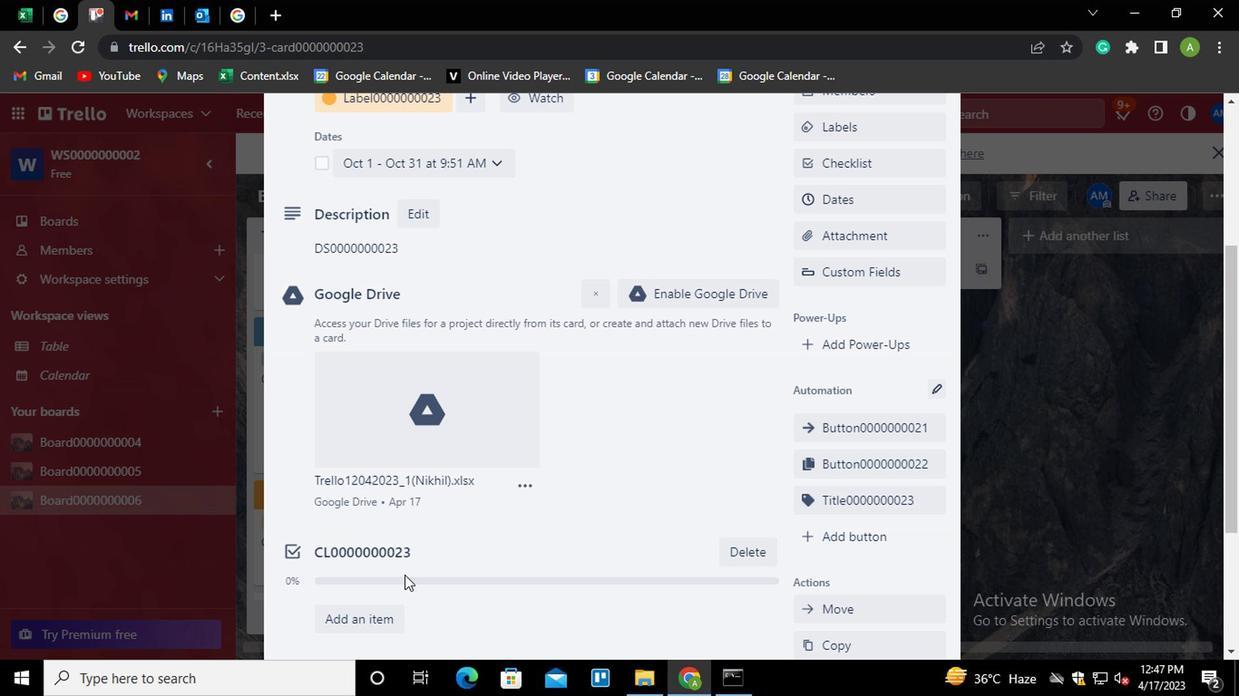 
Action: Mouse scrolled (402, 573) with delta (0, 0)
Screenshot: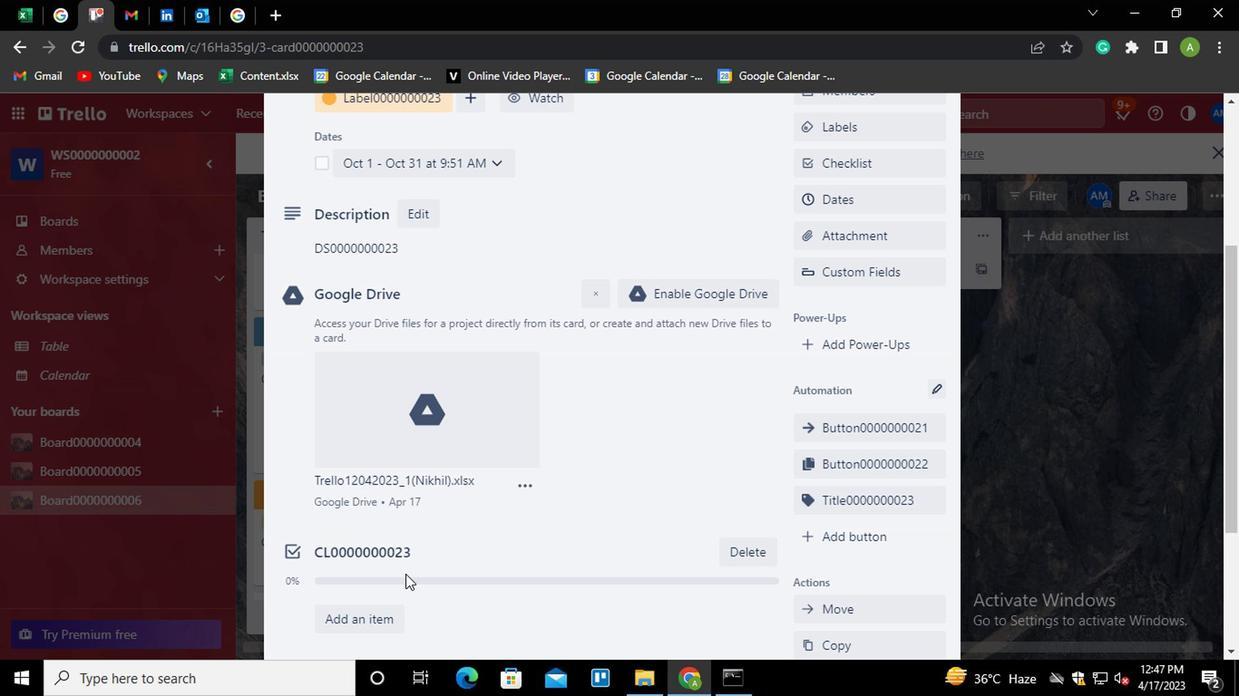 
Action: Mouse moved to (398, 542)
Screenshot: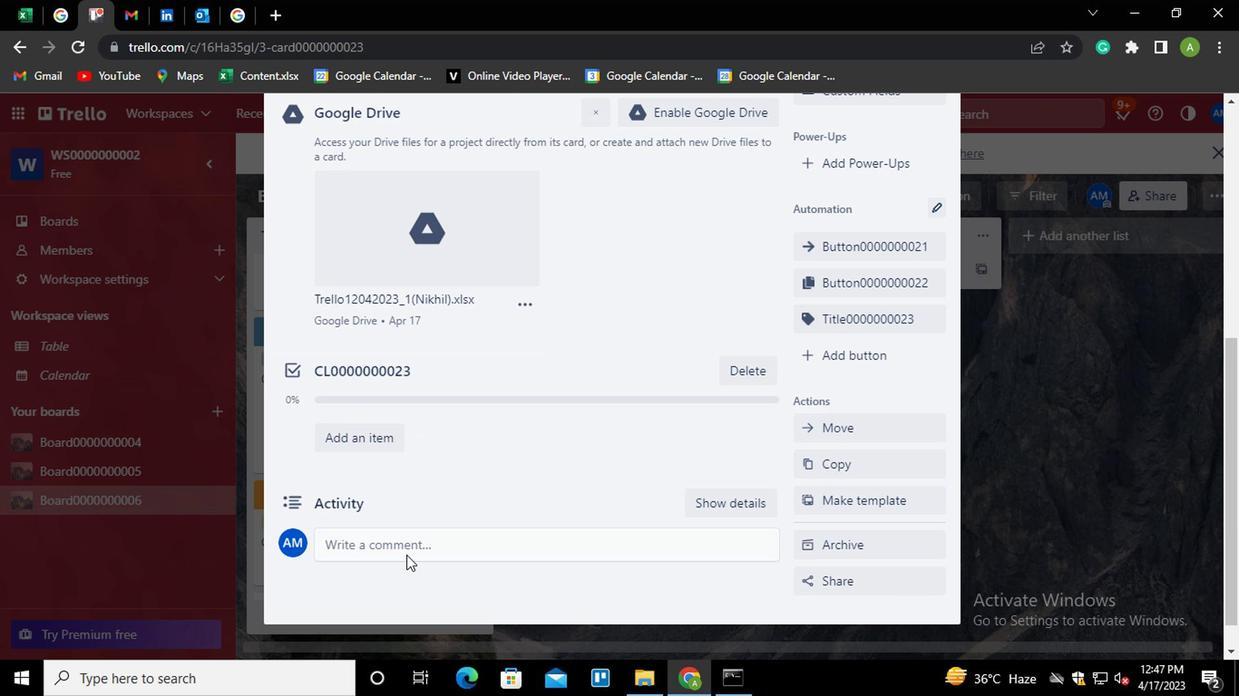 
Action: Mouse pressed left at (398, 542)
Screenshot: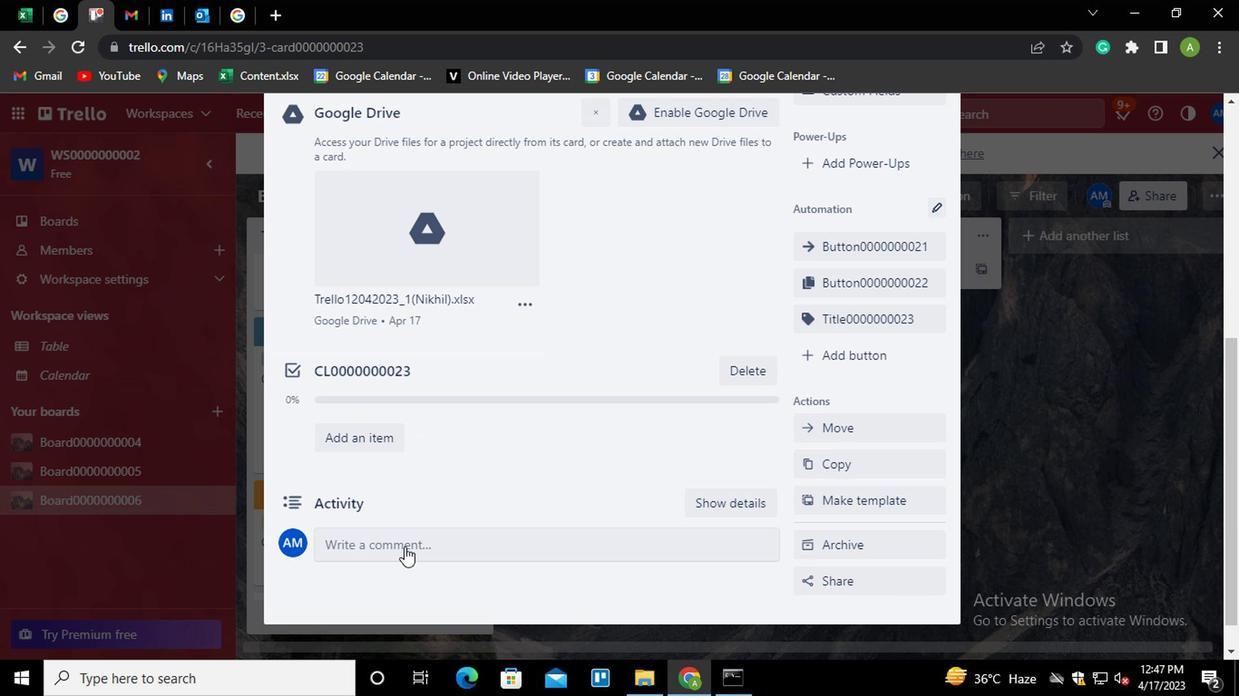 
Action: Key pressed <Key.shift><Key.shift><Key.shift><Key.shift><Key.shift><Key.shift>CM0000000023
Screenshot: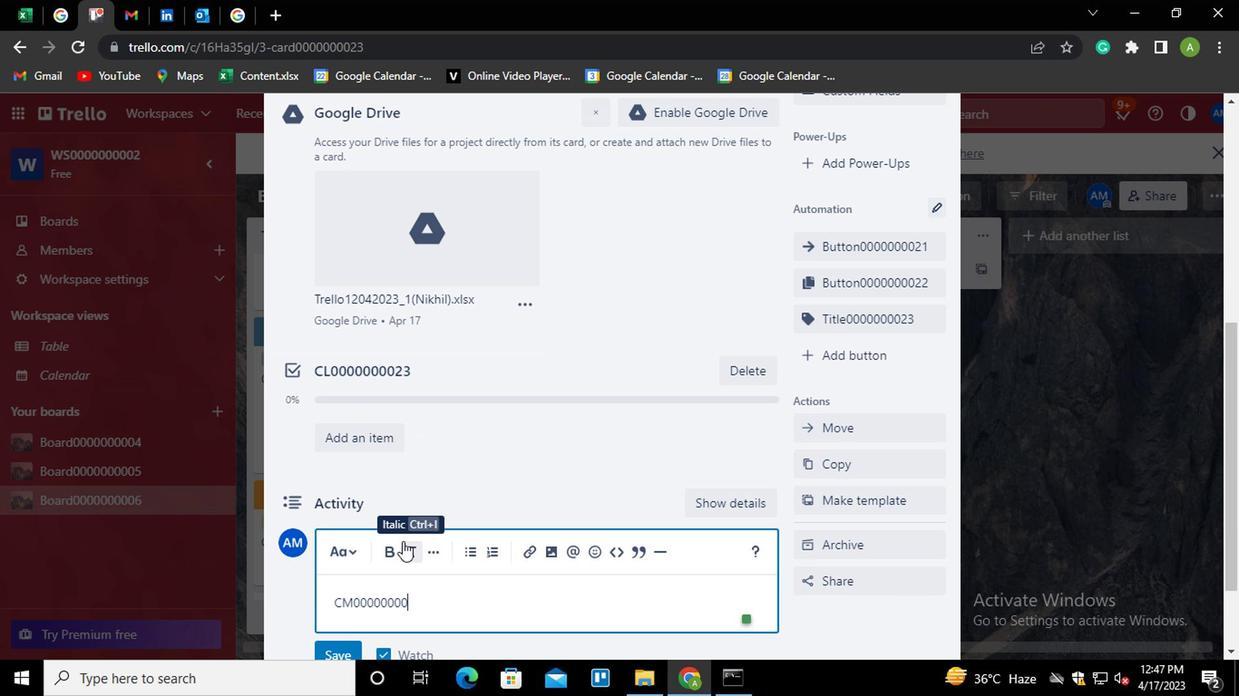 
Action: Mouse moved to (432, 573)
Screenshot: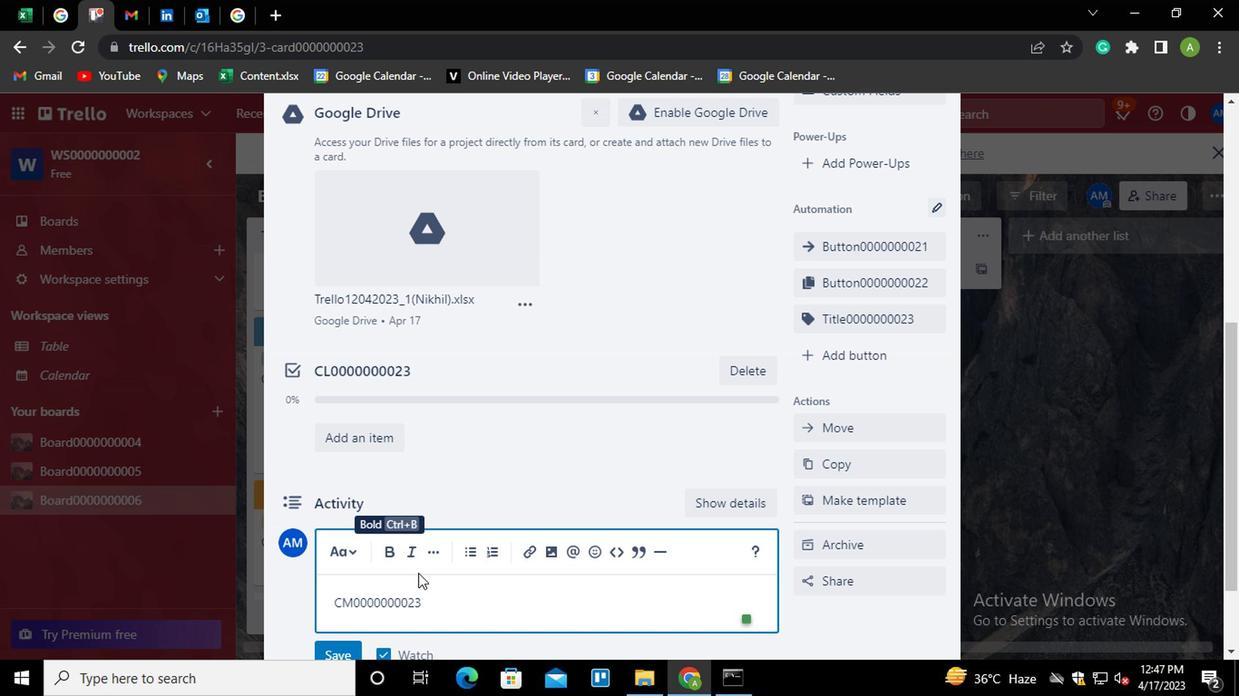 
Action: Mouse scrolled (432, 573) with delta (0, 0)
Screenshot: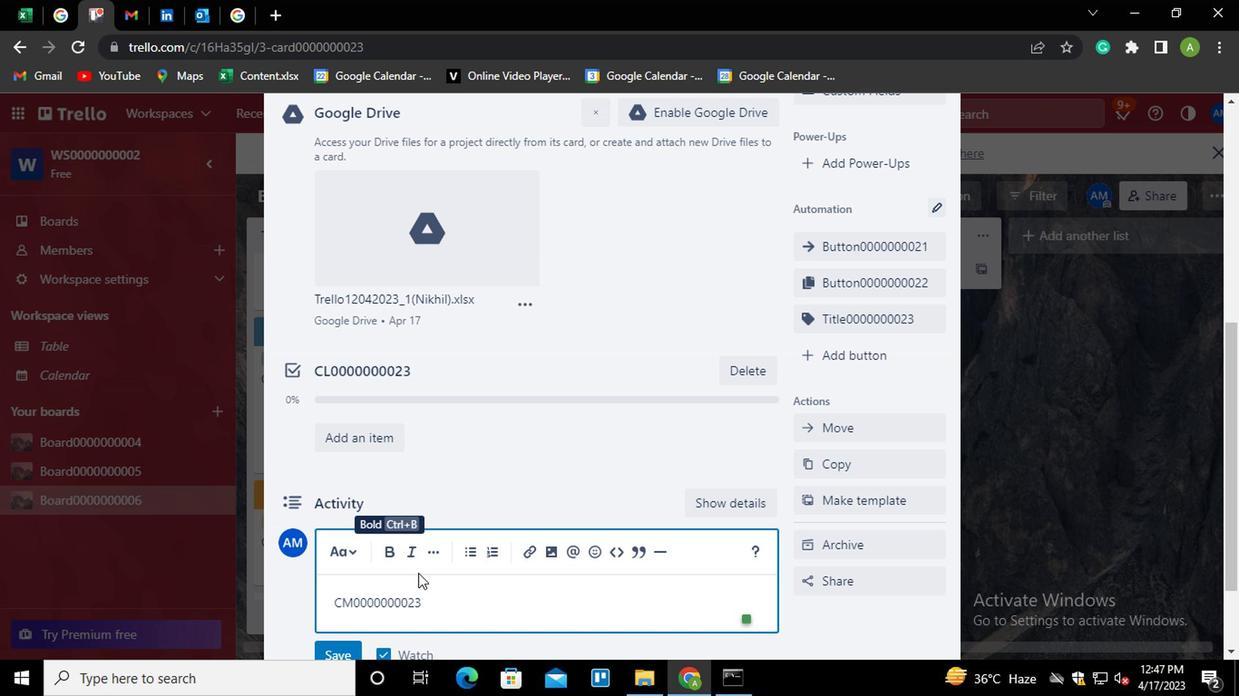 
Action: Mouse moved to (433, 573)
Screenshot: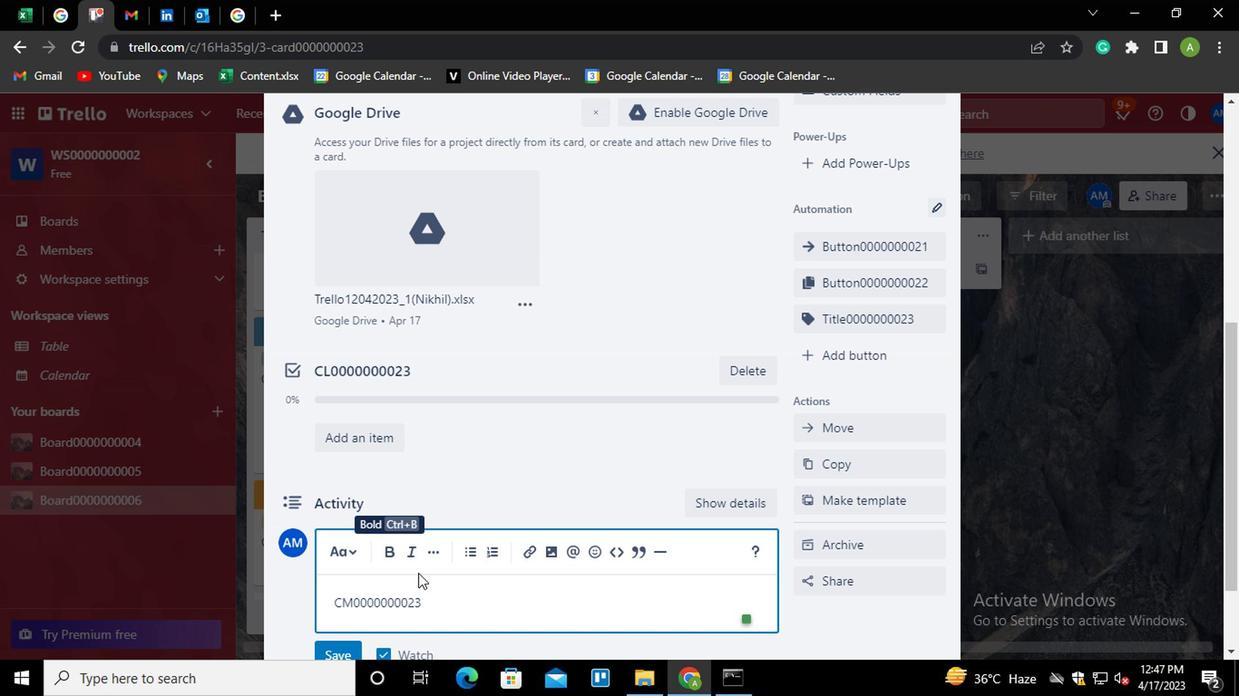 
Action: Mouse scrolled (433, 573) with delta (0, 0)
Screenshot: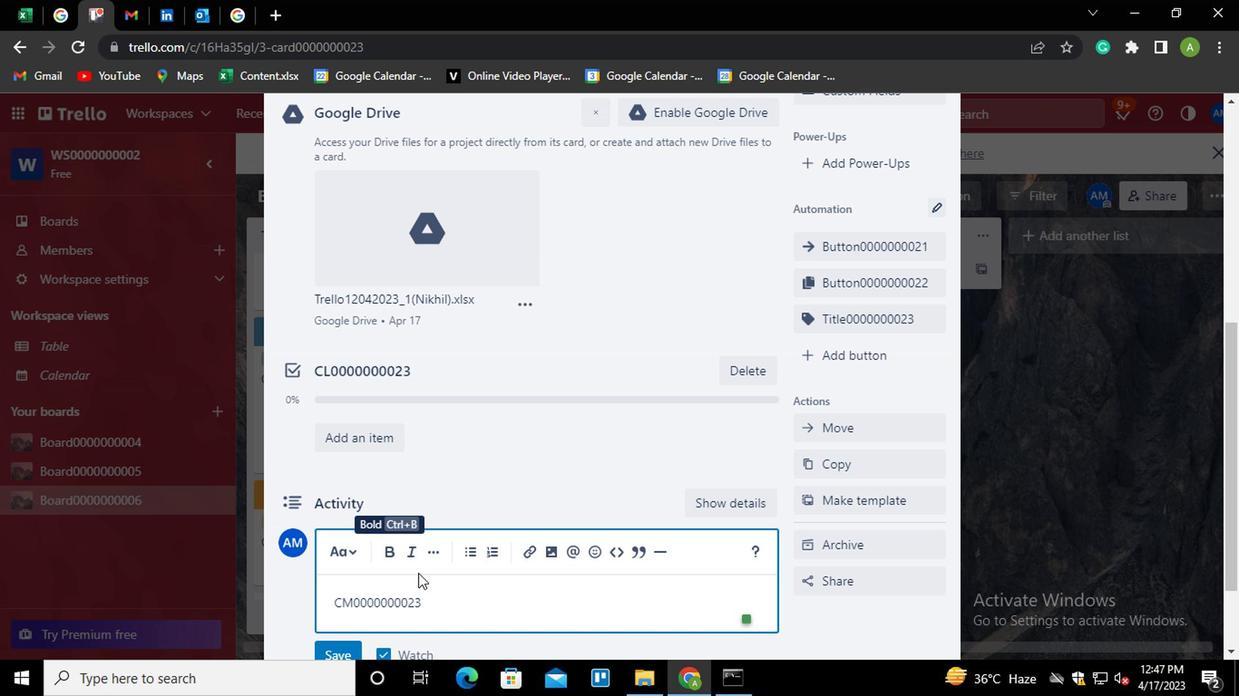 
Action: Mouse moved to (336, 544)
Screenshot: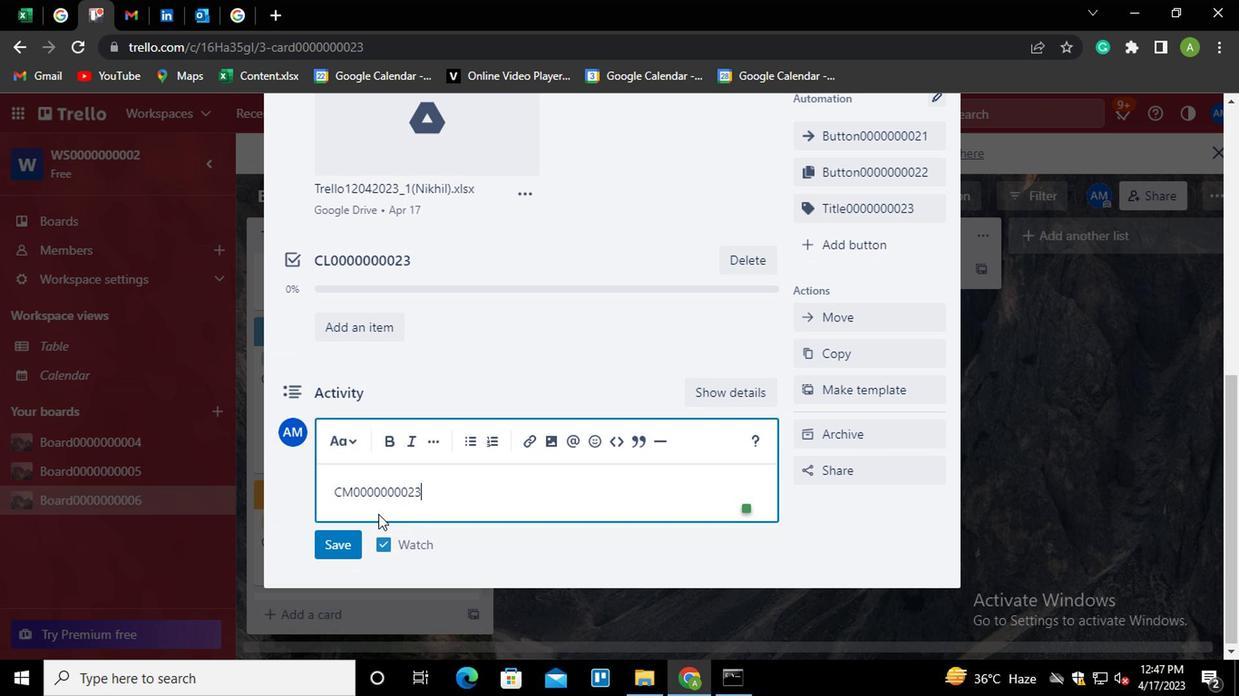 
Action: Mouse pressed left at (336, 544)
Screenshot: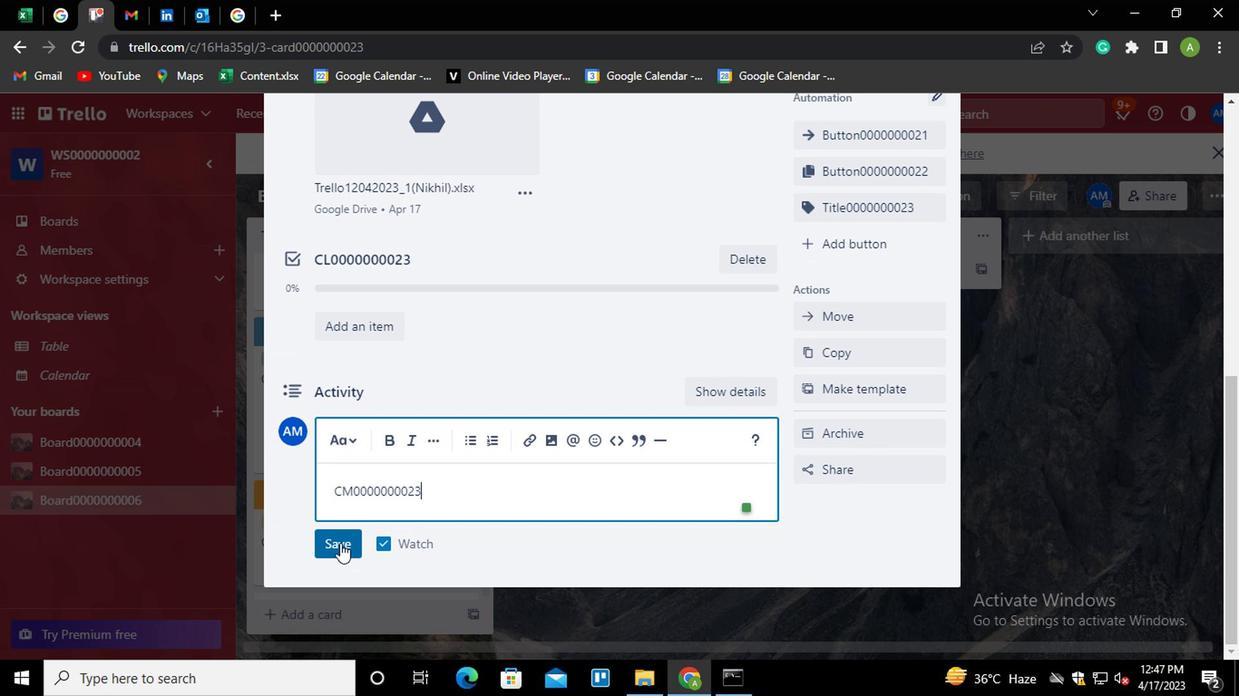 
Action: Mouse moved to (623, 501)
Screenshot: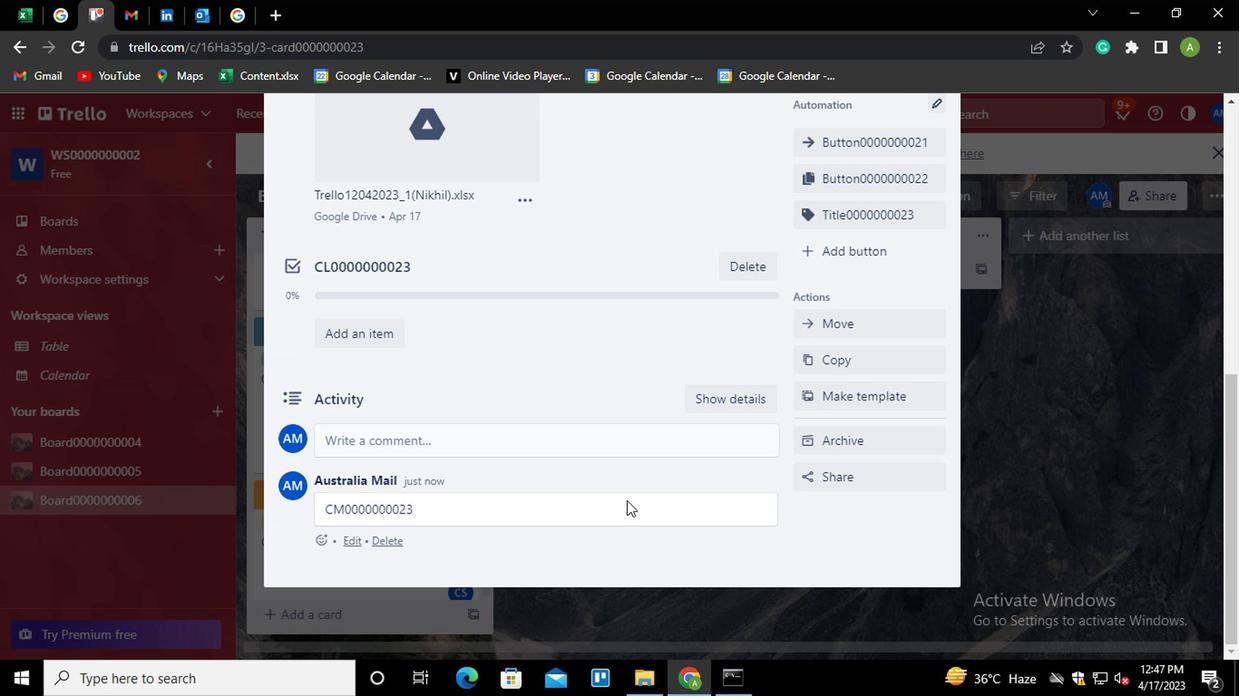 
Action: Mouse scrolled (623, 500) with delta (0, 0)
Screenshot: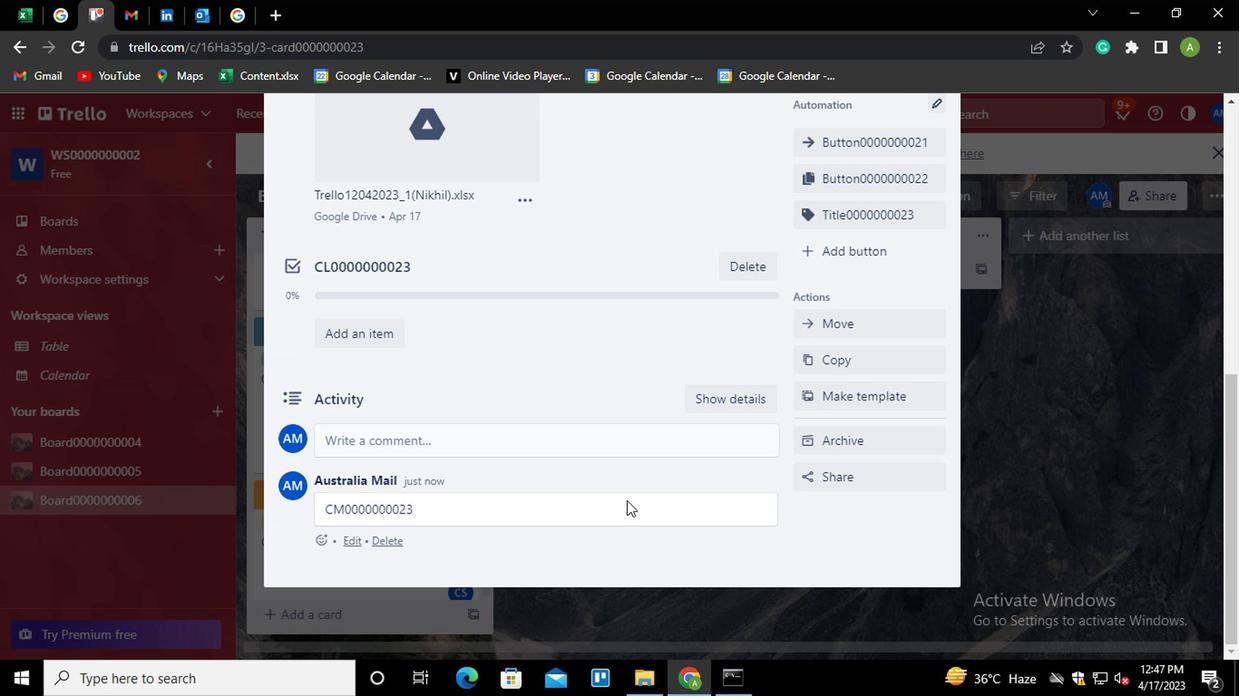 
Action: Mouse moved to (629, 489)
Screenshot: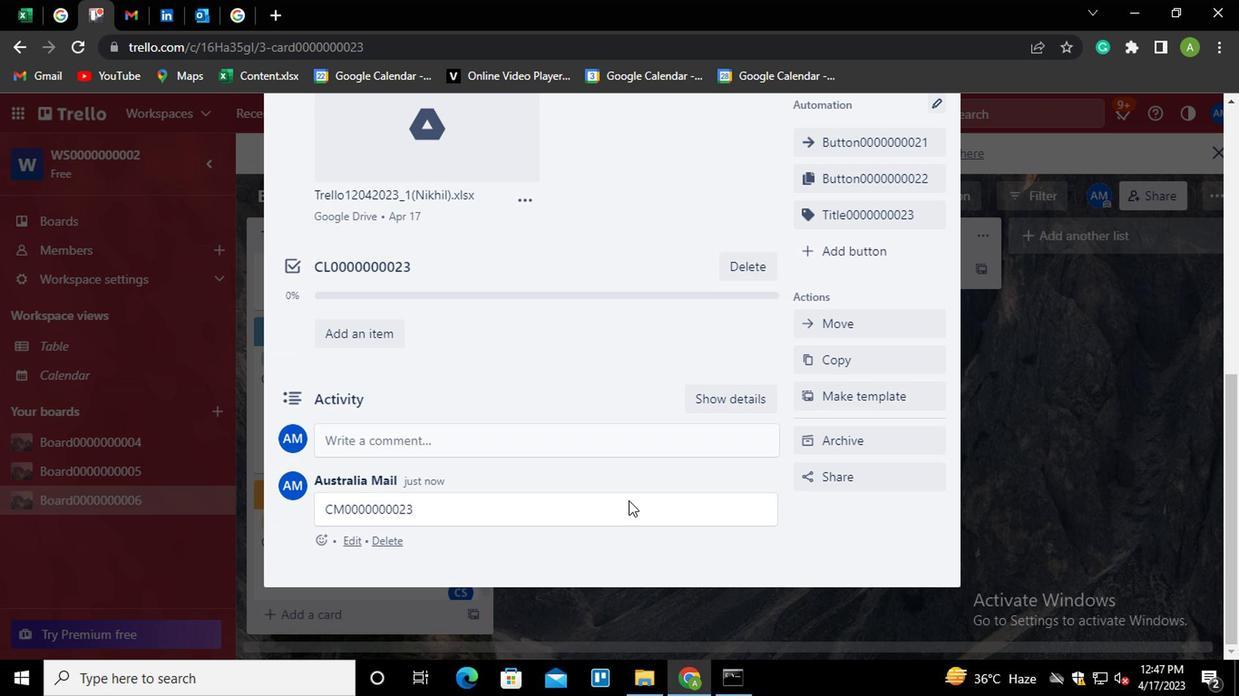 
